 Task: Use the formula "INDEX" in spreadsheet "Project portfolio".
Action: Mouse moved to (692, 87)
Screenshot: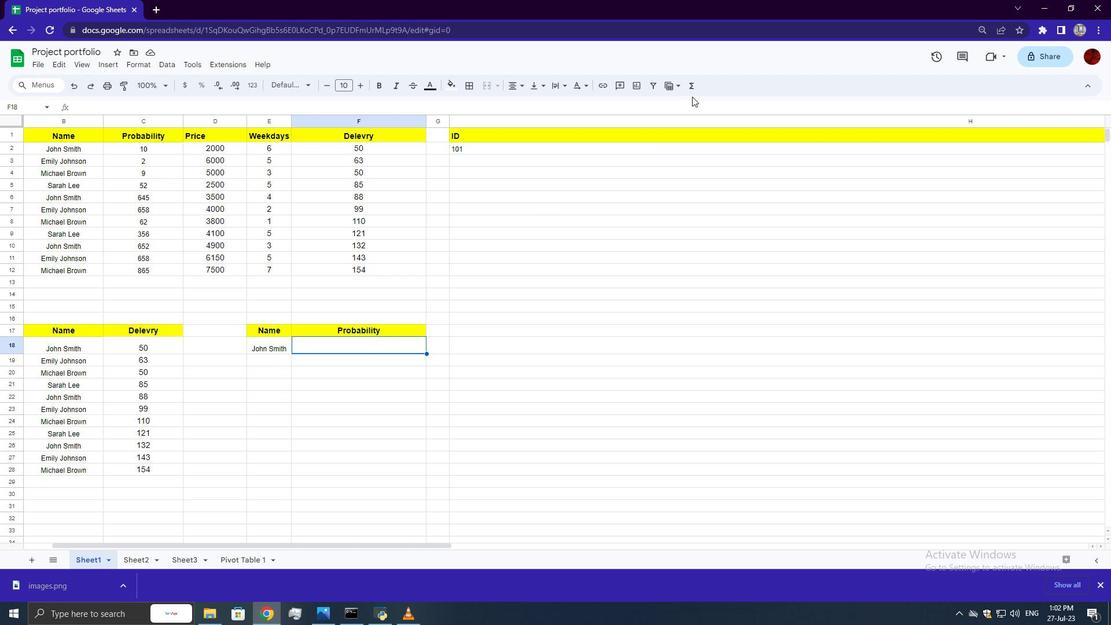 
Action: Mouse pressed left at (692, 87)
Screenshot: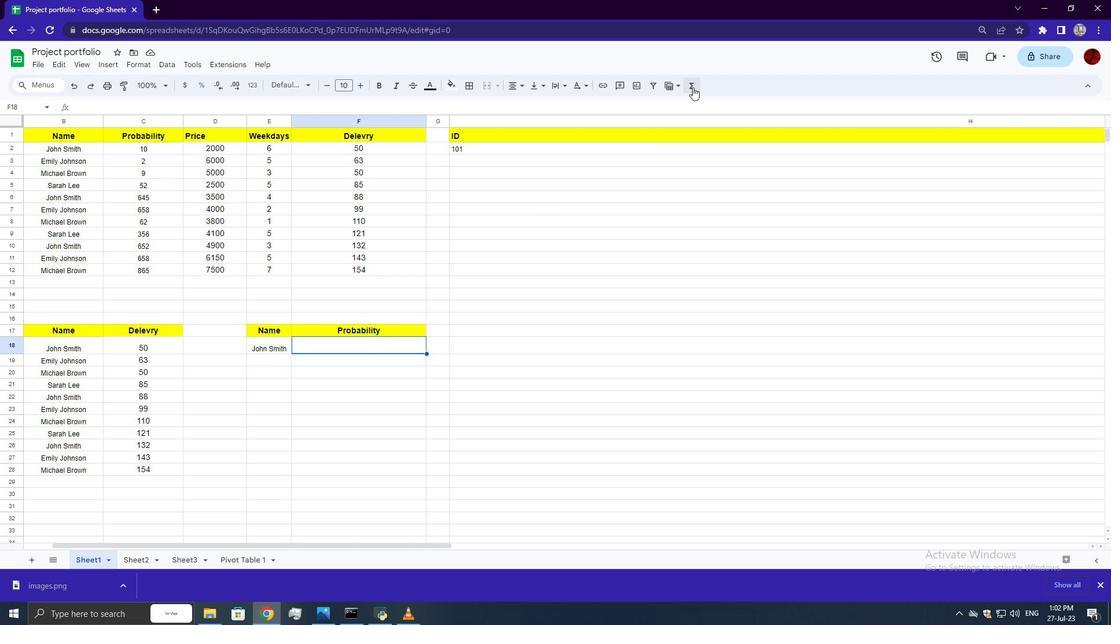 
Action: Mouse moved to (860, 206)
Screenshot: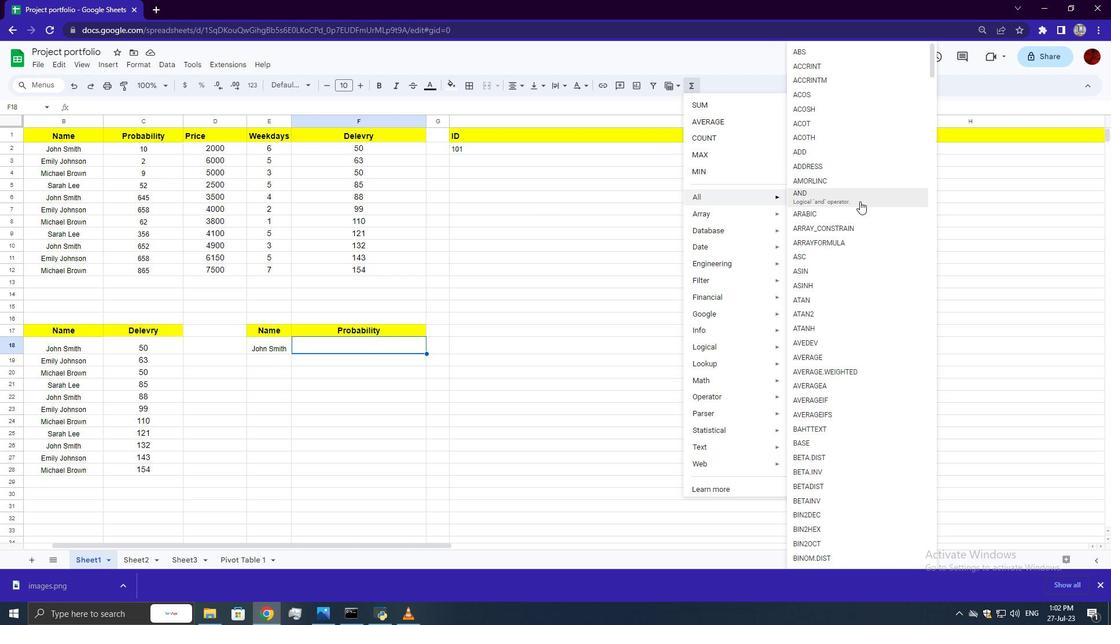 
Action: Mouse scrolled (860, 206) with delta (0, 0)
Screenshot: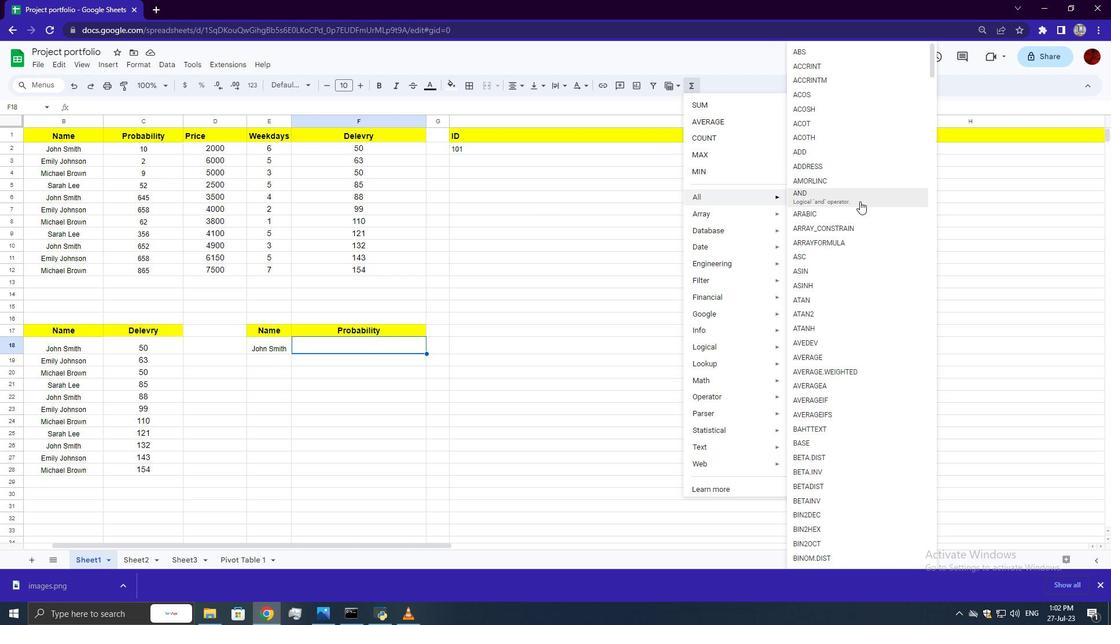 
Action: Mouse moved to (860, 208)
Screenshot: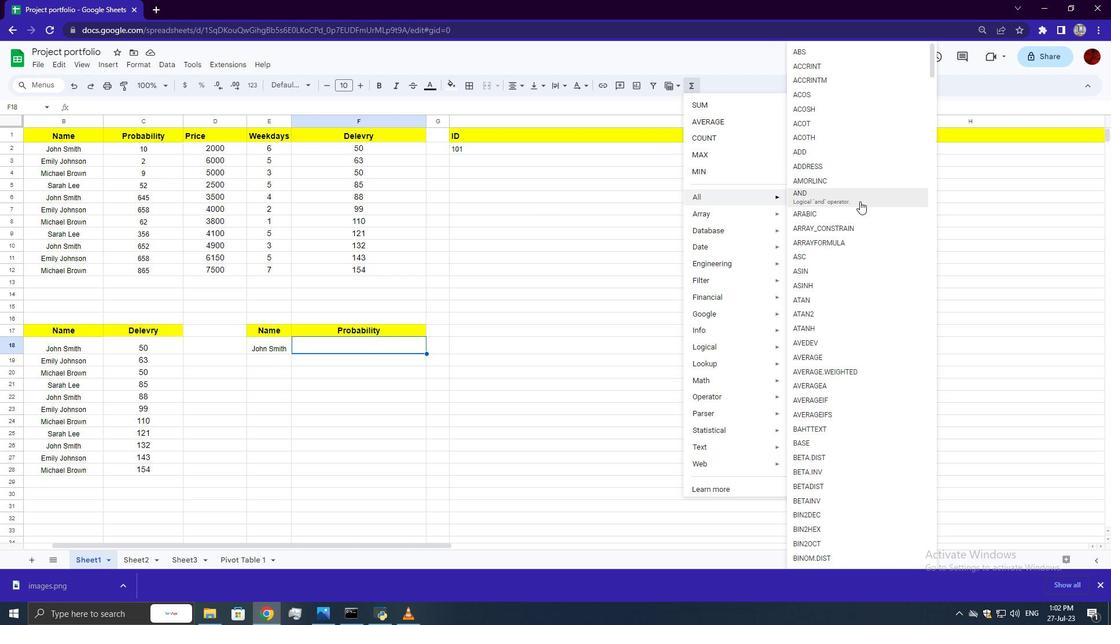 
Action: Mouse scrolled (860, 207) with delta (0, 0)
Screenshot: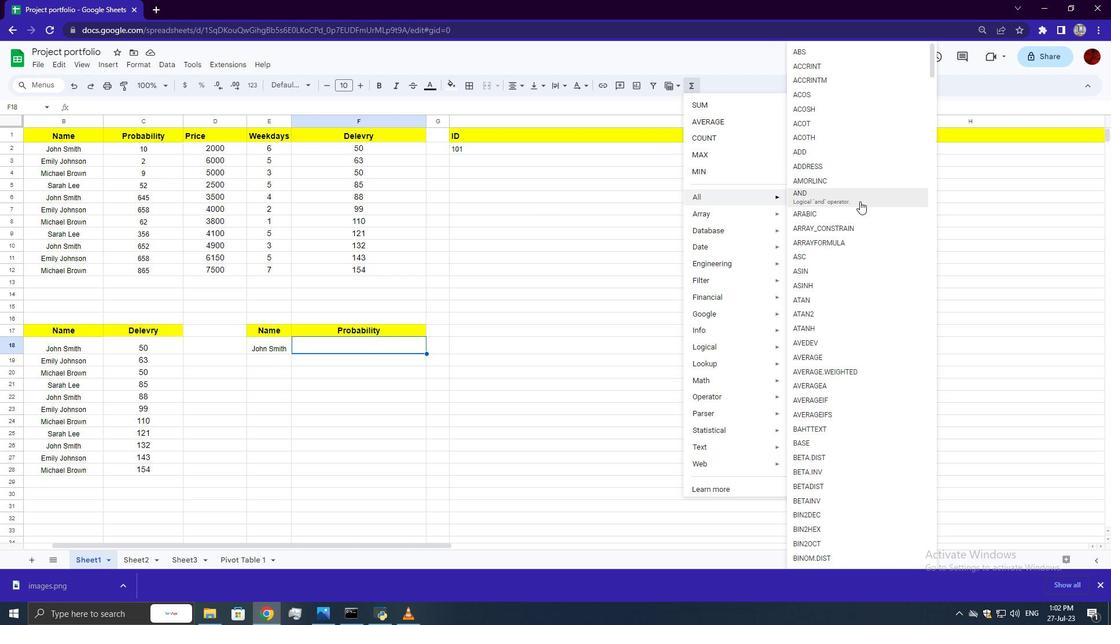 
Action: Mouse scrolled (860, 207) with delta (0, 0)
Screenshot: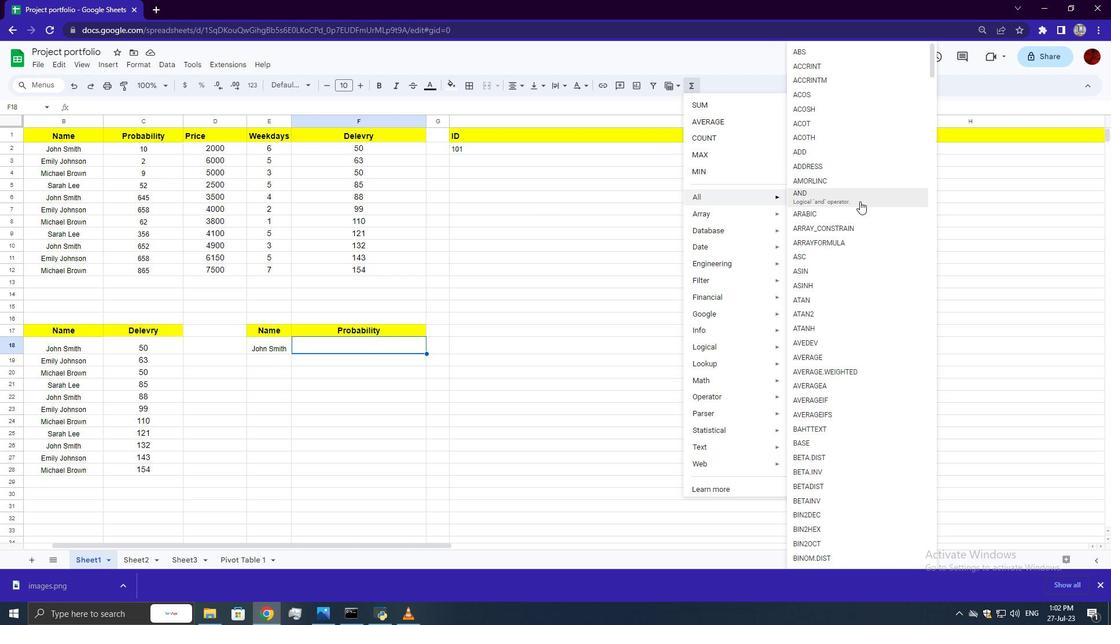 
Action: Mouse scrolled (860, 207) with delta (0, 0)
Screenshot: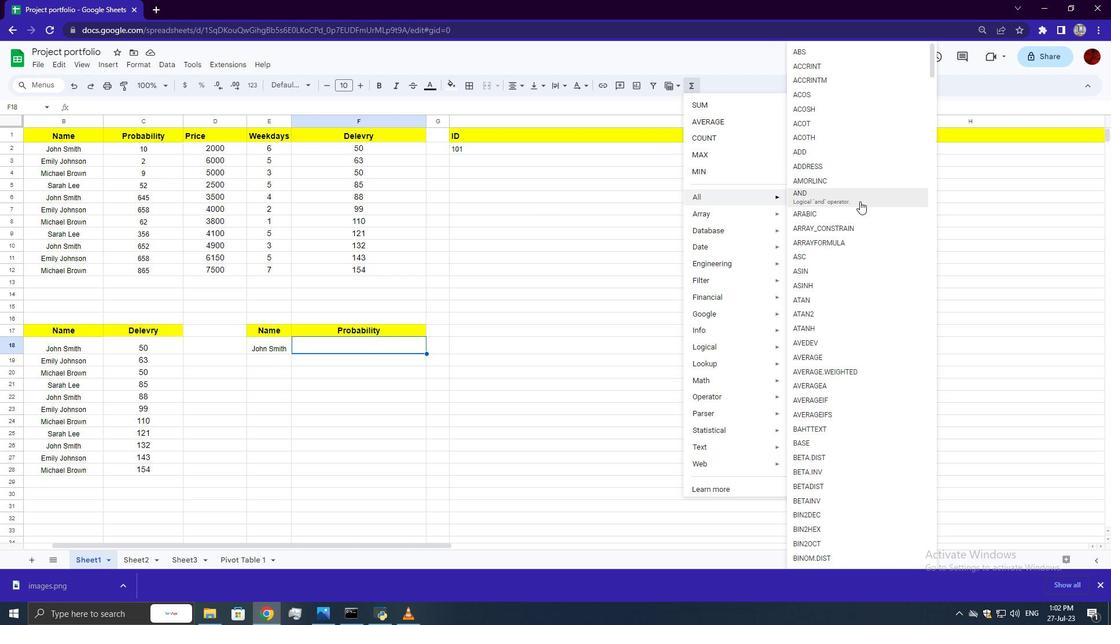 
Action: Mouse moved to (857, 208)
Screenshot: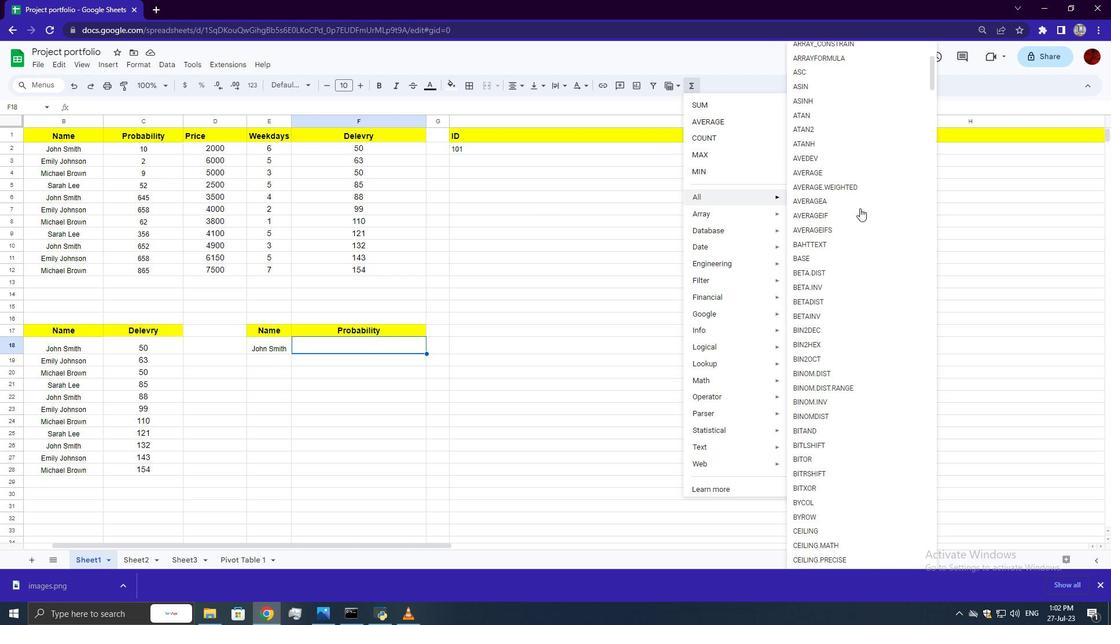 
Action: Mouse scrolled (857, 207) with delta (0, 0)
Screenshot: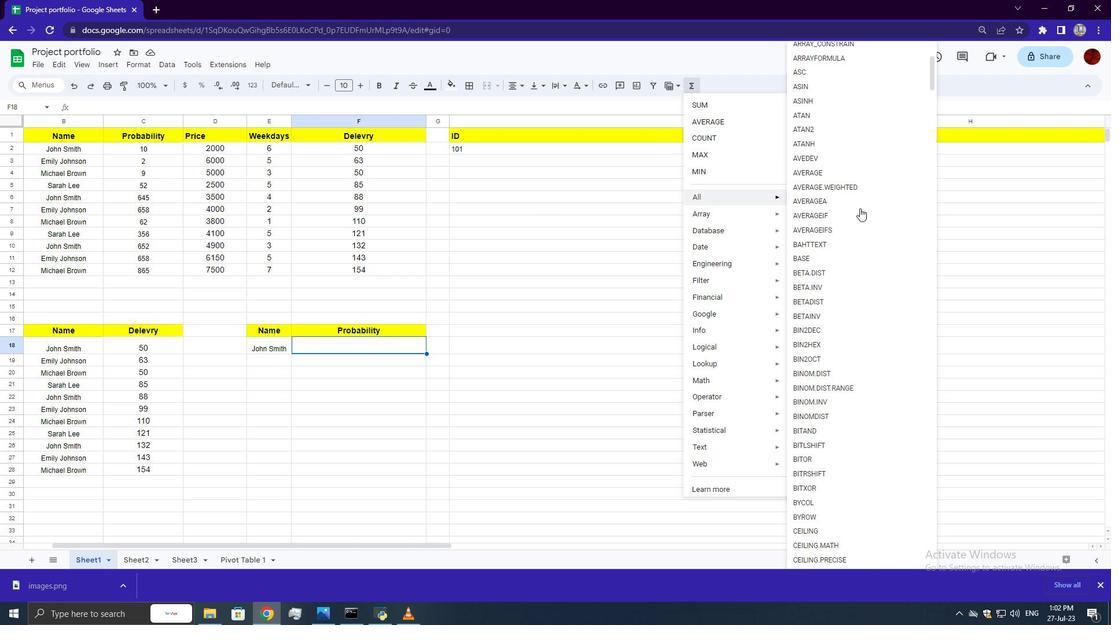 
Action: Mouse moved to (857, 208)
Screenshot: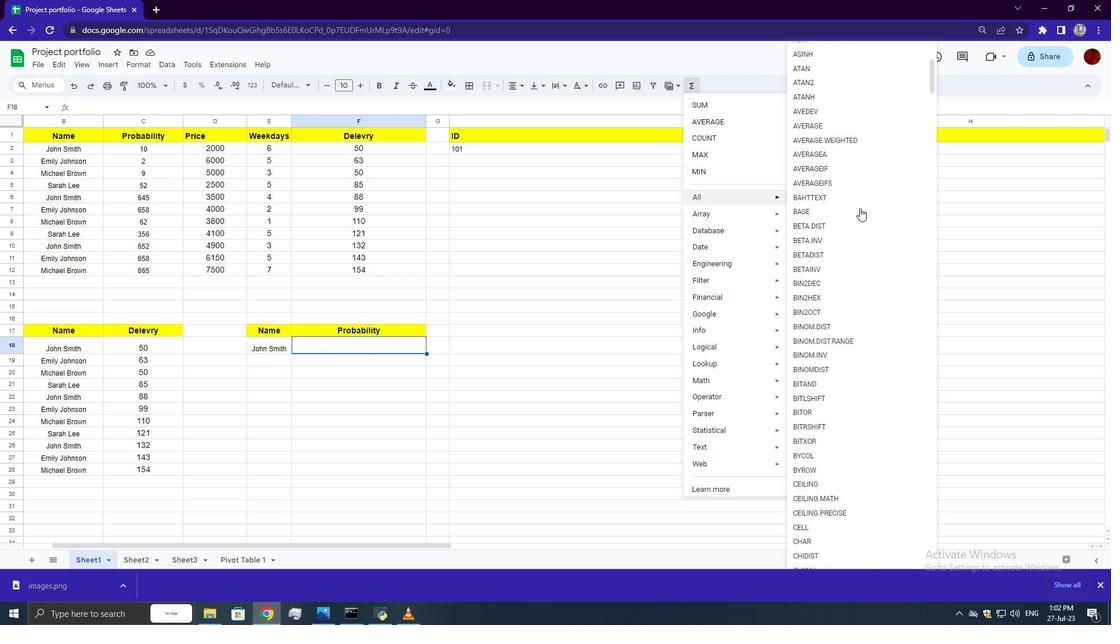 
Action: Mouse scrolled (857, 207) with delta (0, 0)
Screenshot: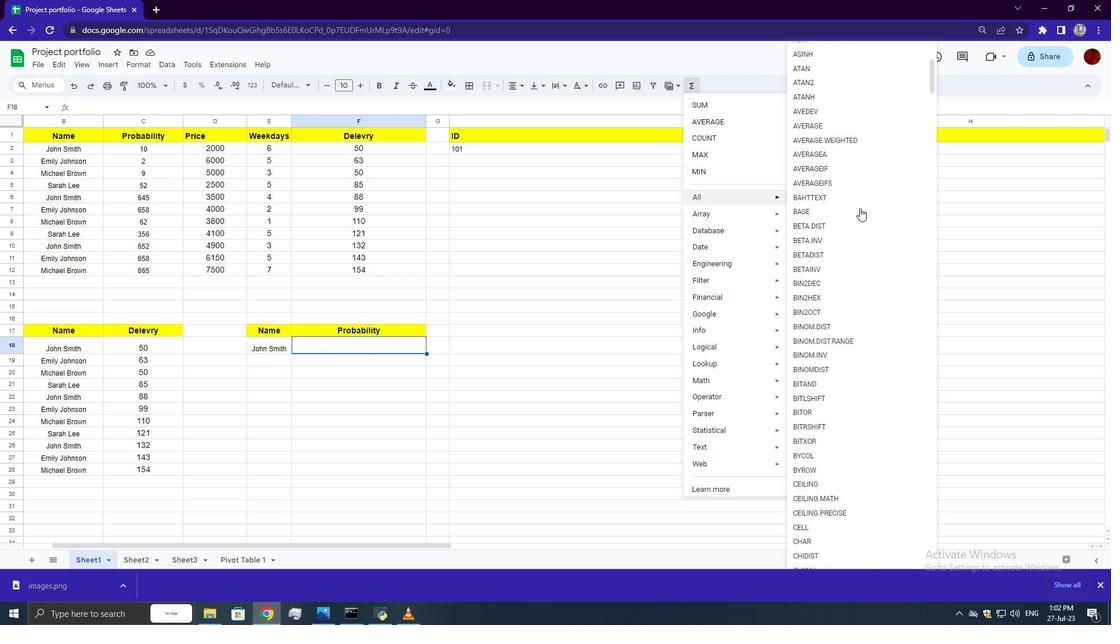 
Action: Mouse scrolled (857, 207) with delta (0, 0)
Screenshot: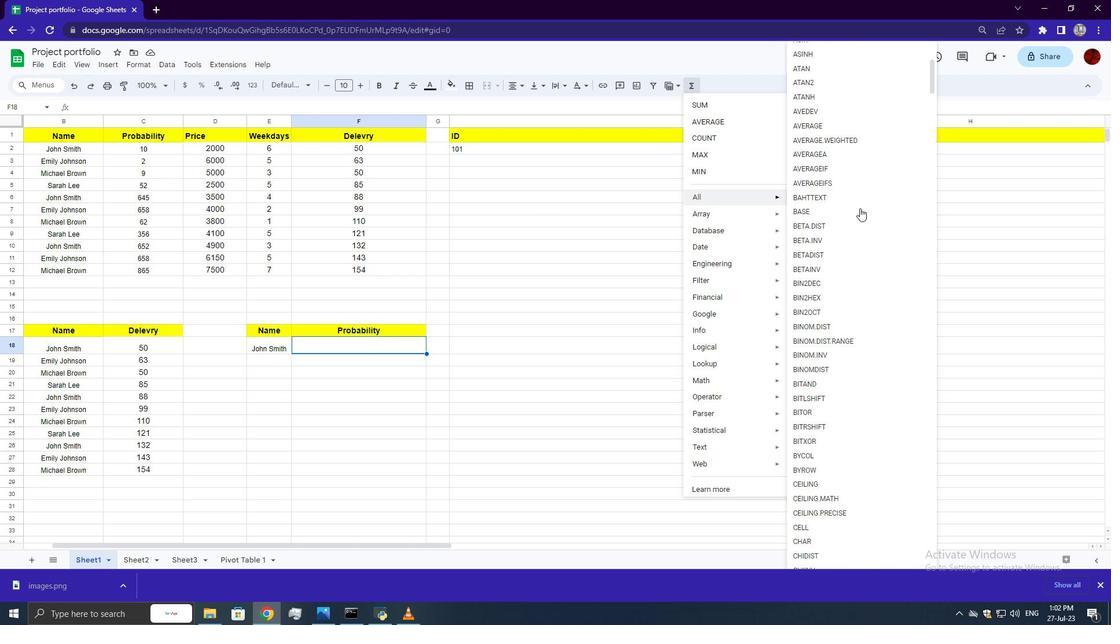 
Action: Mouse scrolled (857, 207) with delta (0, 0)
Screenshot: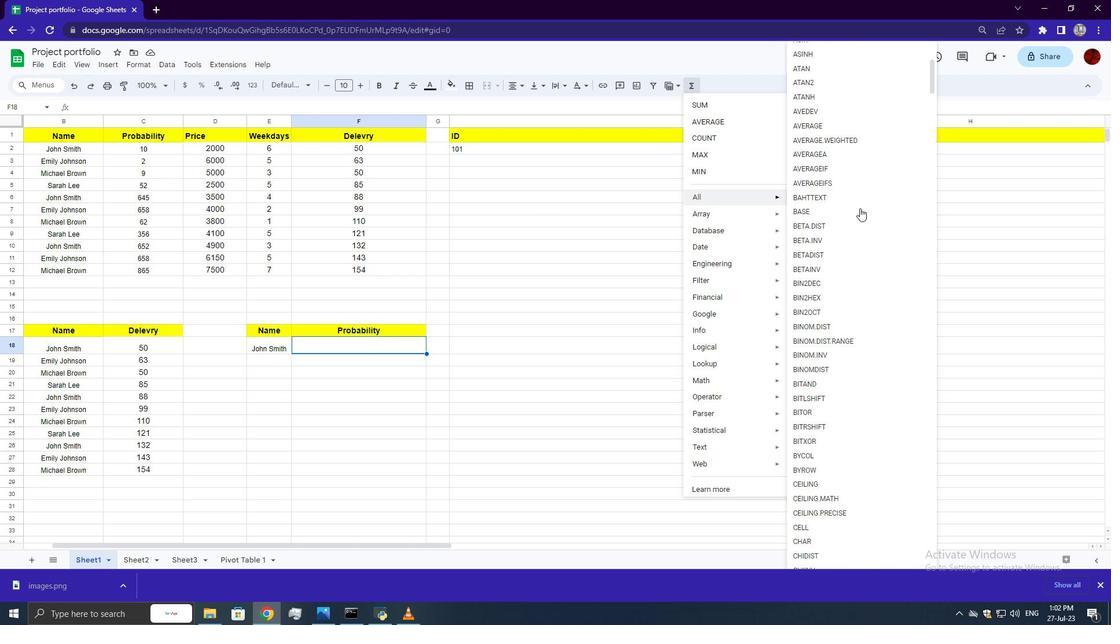 
Action: Mouse scrolled (857, 207) with delta (0, 0)
Screenshot: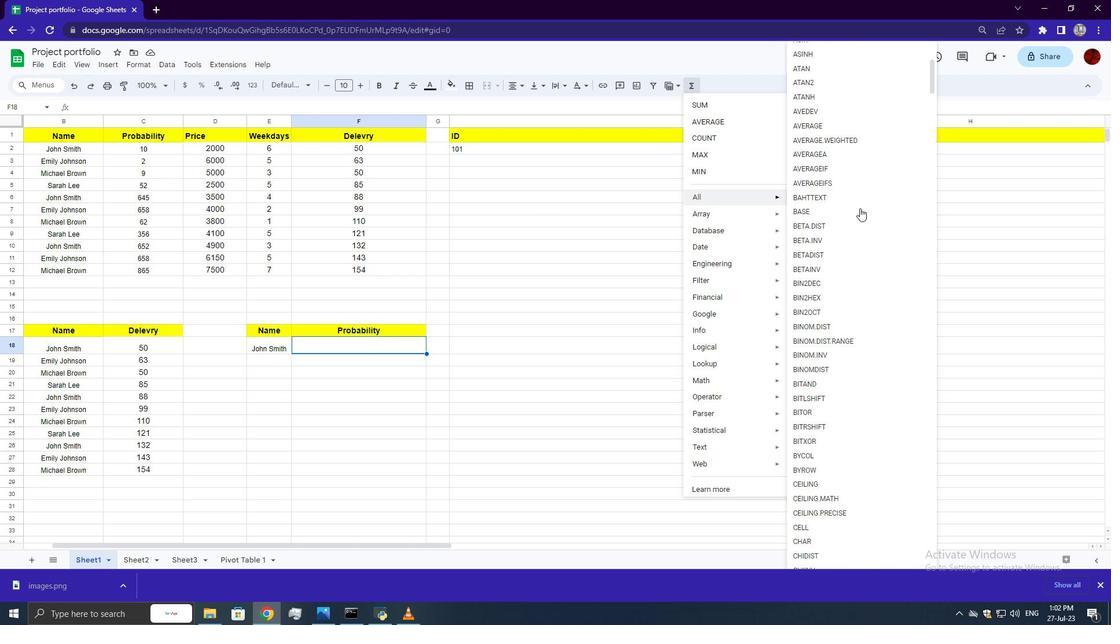 
Action: Mouse moved to (857, 208)
Screenshot: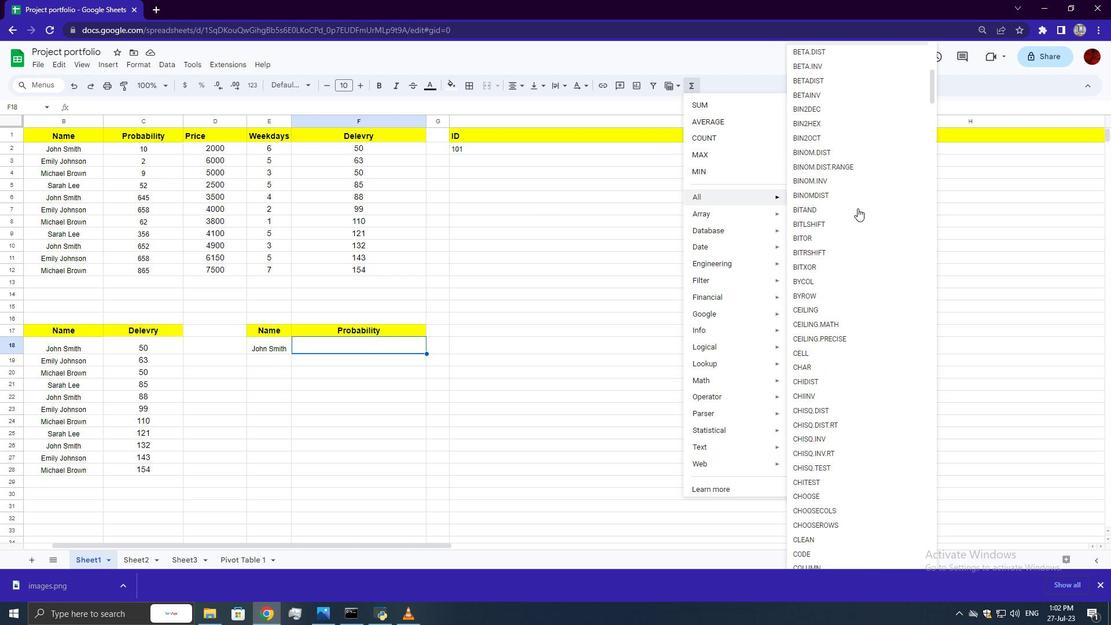 
Action: Mouse scrolled (857, 207) with delta (0, 0)
Screenshot: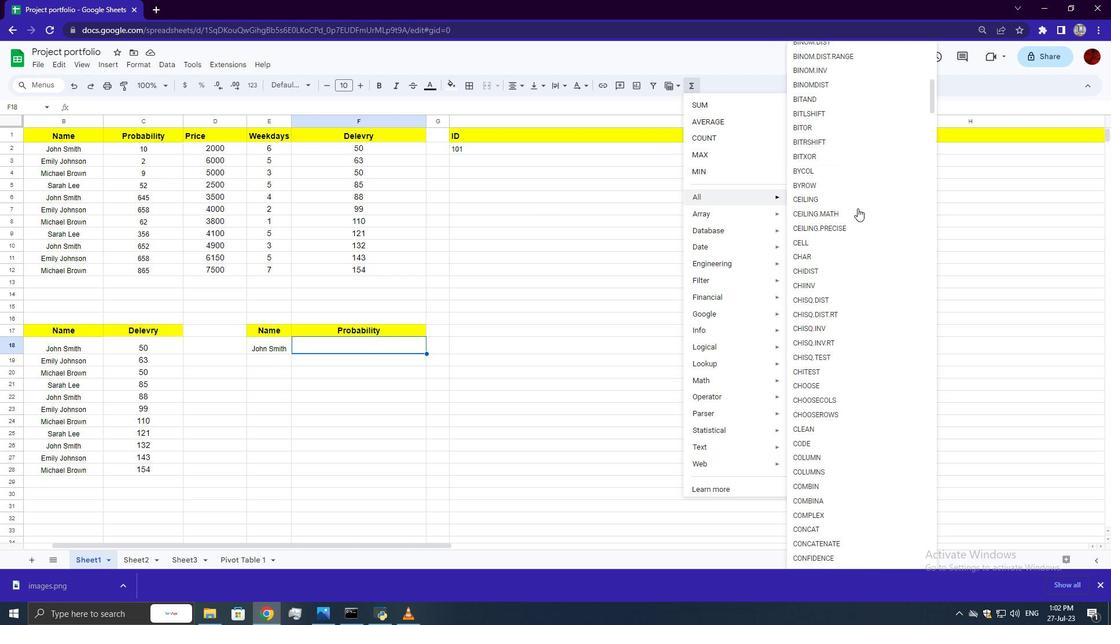 
Action: Mouse scrolled (857, 207) with delta (0, 0)
Screenshot: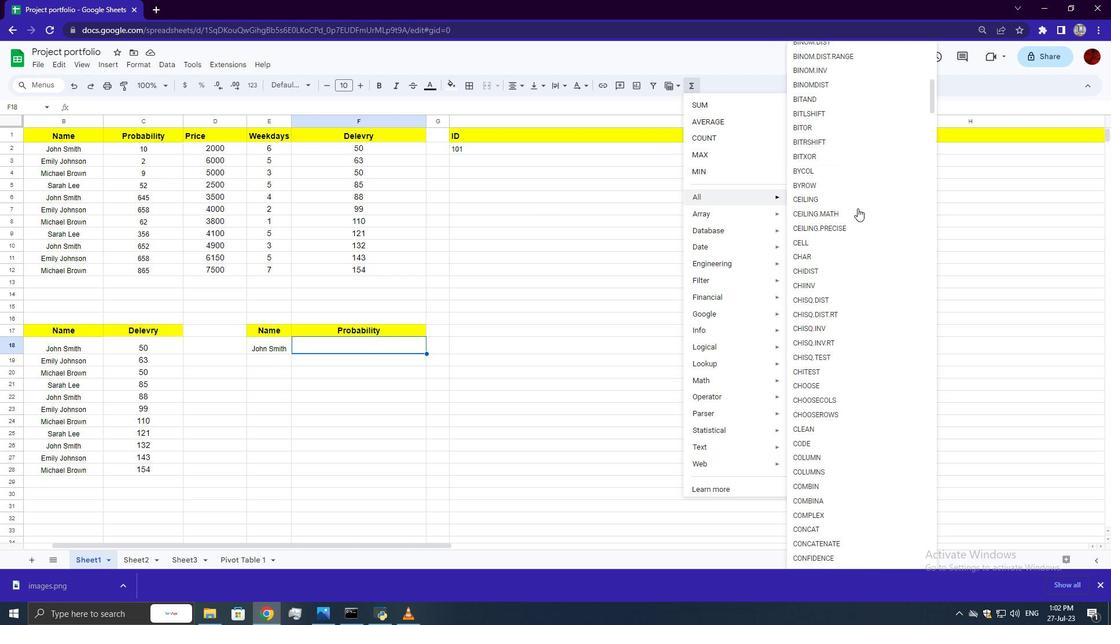 
Action: Mouse scrolled (857, 207) with delta (0, 0)
Screenshot: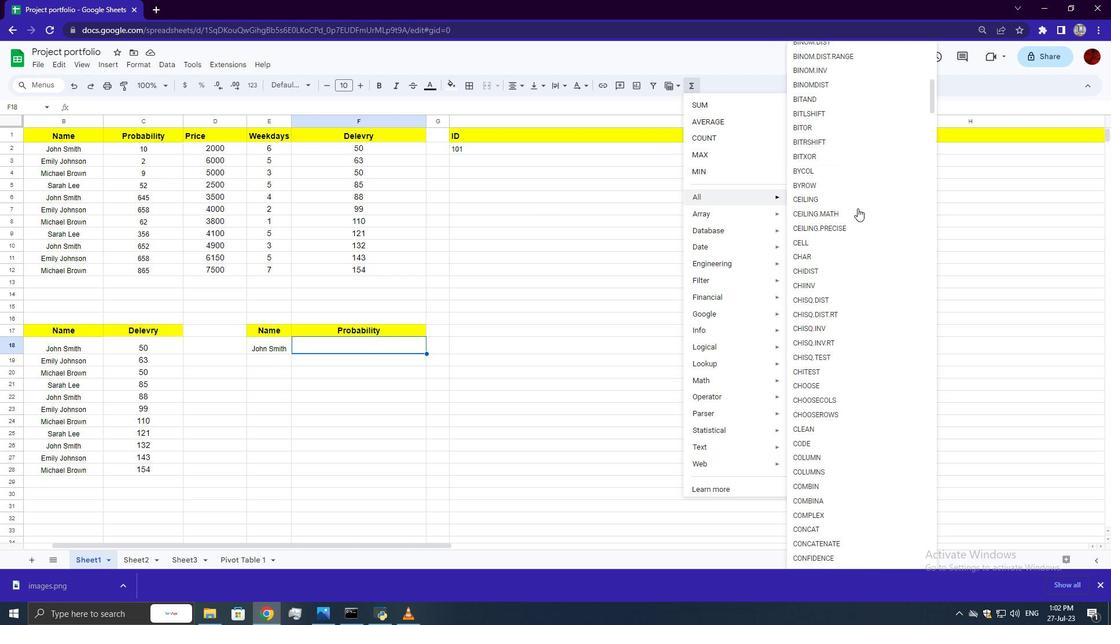 
Action: Mouse scrolled (857, 207) with delta (0, 0)
Screenshot: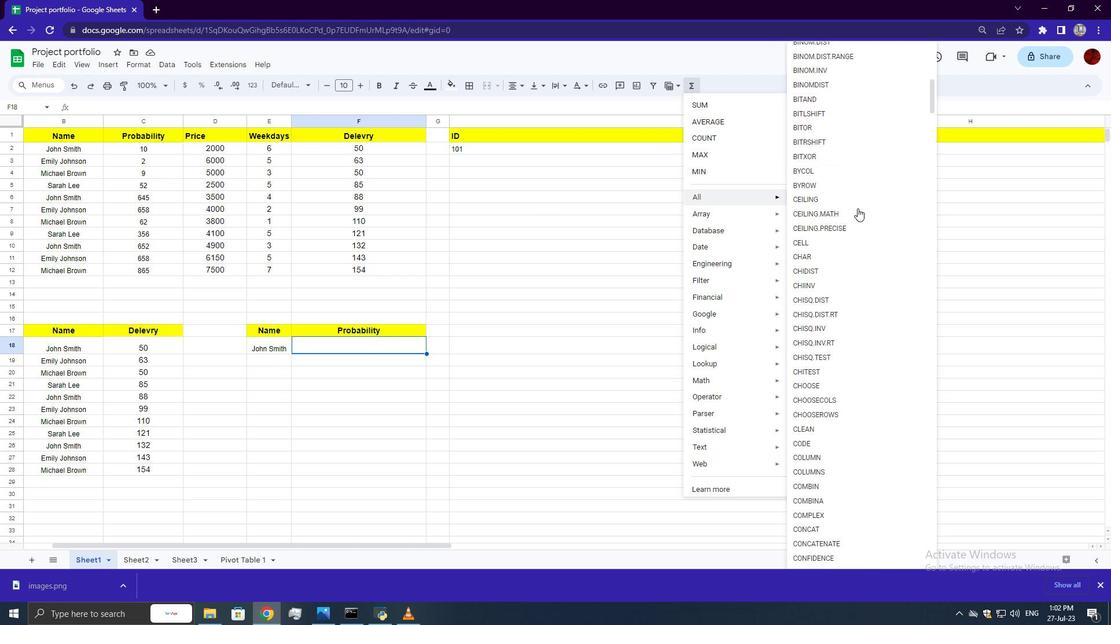 
Action: Mouse scrolled (857, 207) with delta (0, 0)
Screenshot: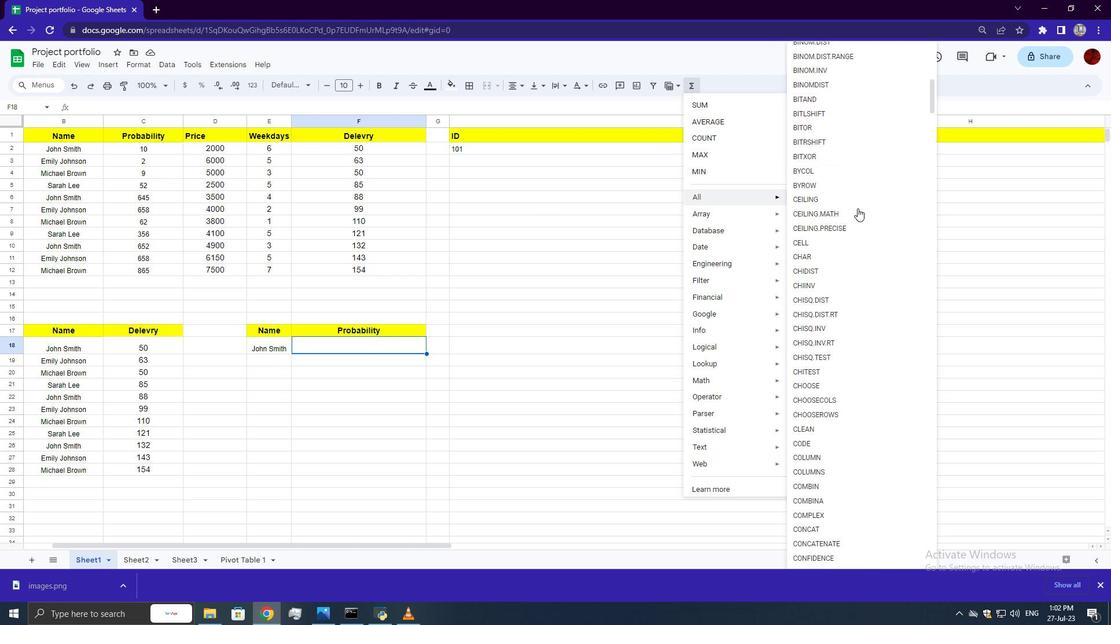
Action: Mouse scrolled (857, 207) with delta (0, 0)
Screenshot: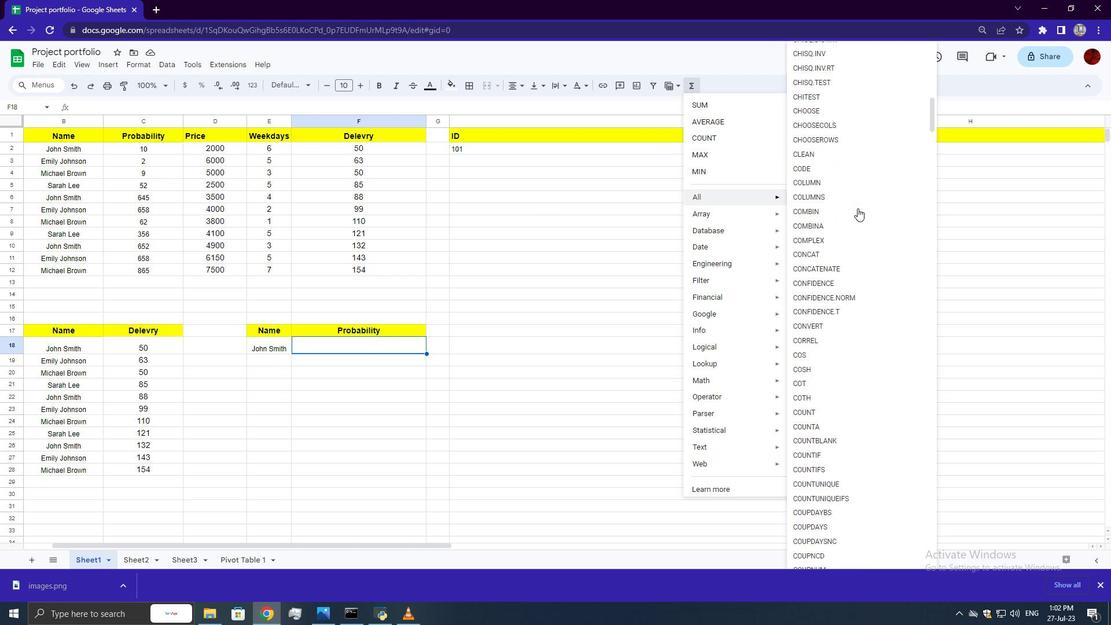 
Action: Mouse scrolled (857, 207) with delta (0, 0)
Screenshot: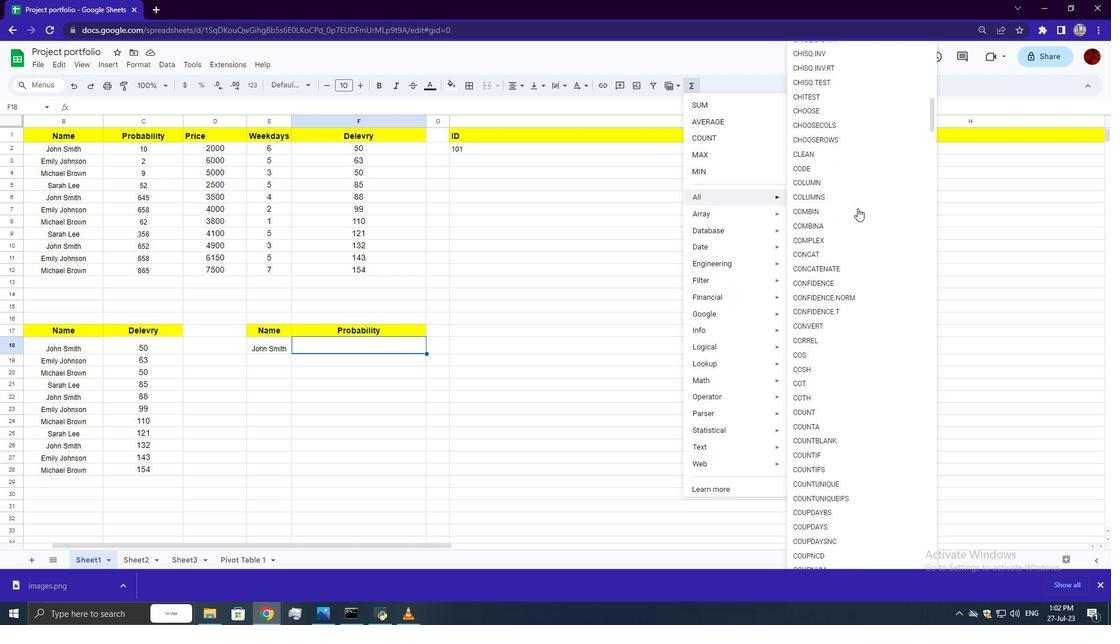 
Action: Mouse scrolled (857, 207) with delta (0, 0)
Screenshot: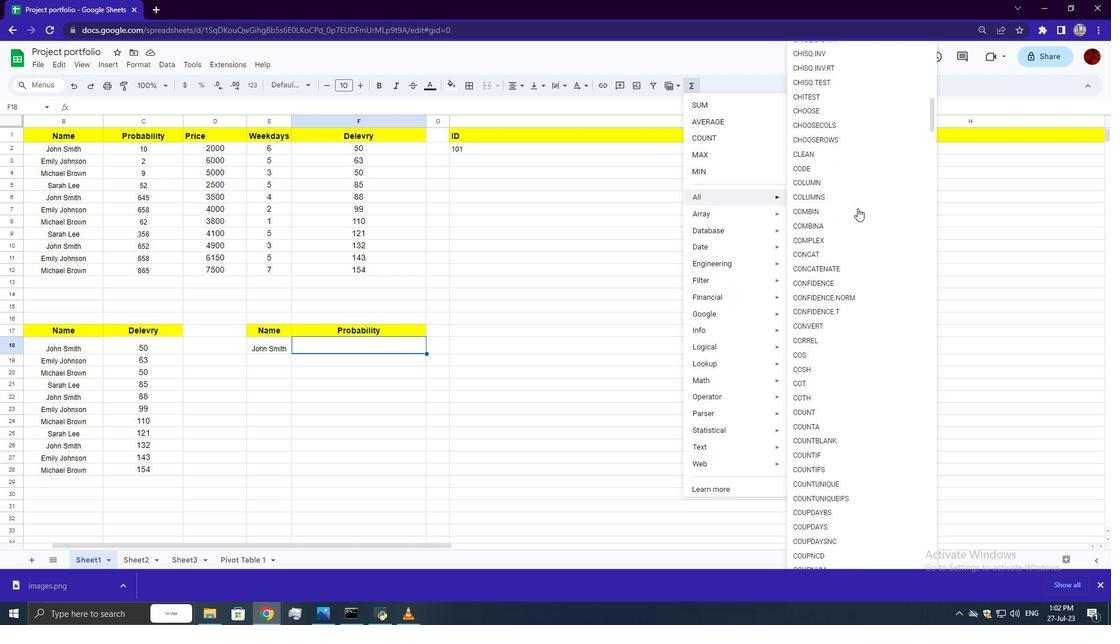 
Action: Mouse scrolled (857, 207) with delta (0, 0)
Screenshot: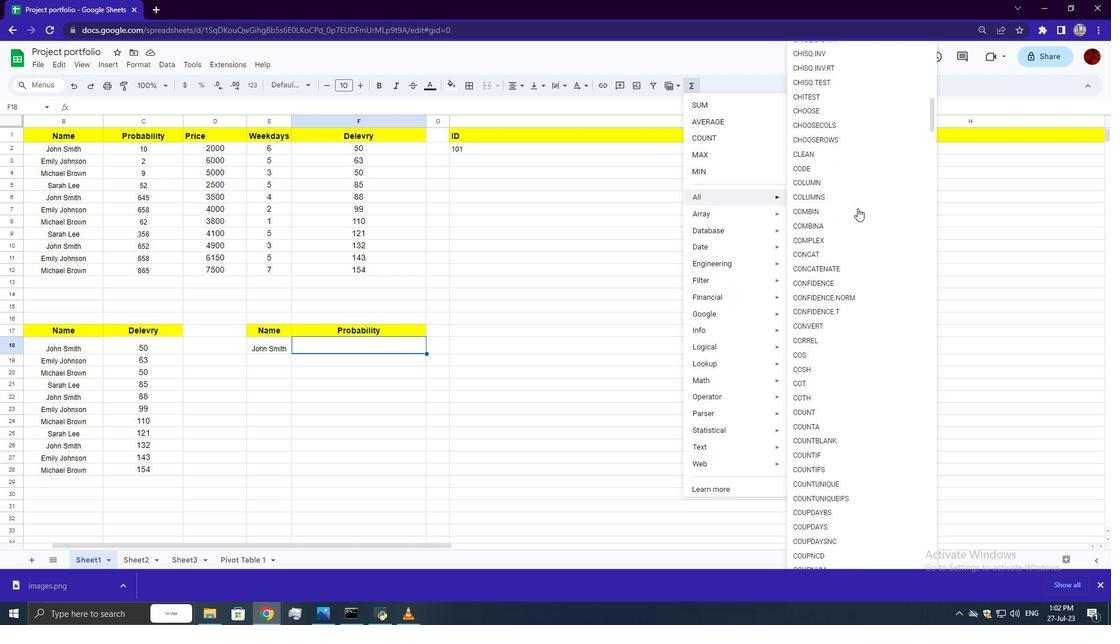 
Action: Mouse scrolled (857, 207) with delta (0, 0)
Screenshot: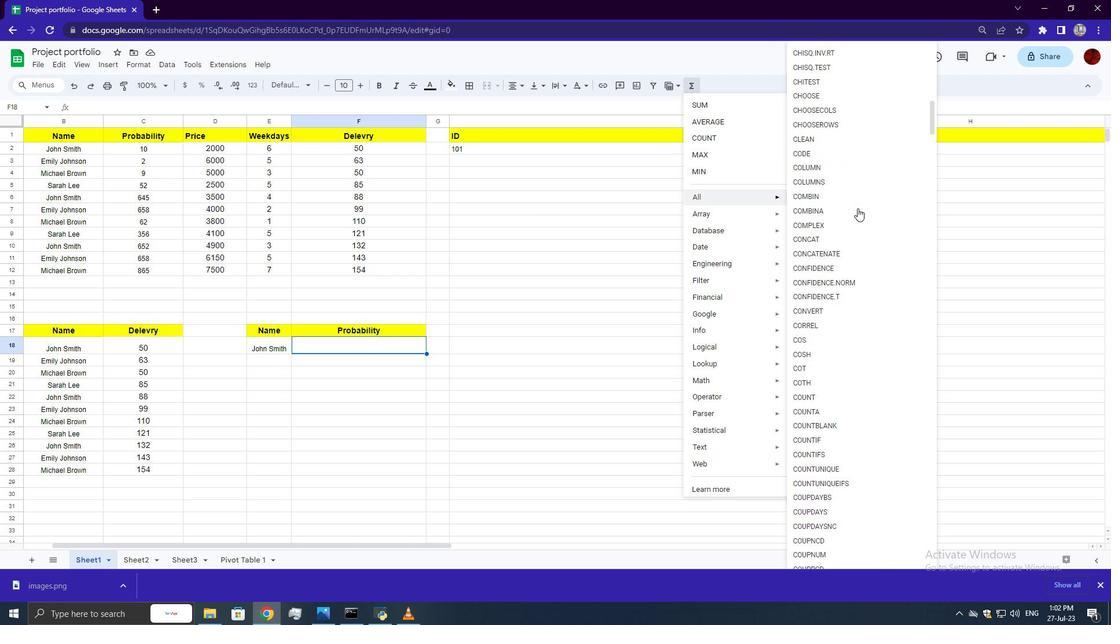 
Action: Mouse scrolled (857, 207) with delta (0, 0)
Screenshot: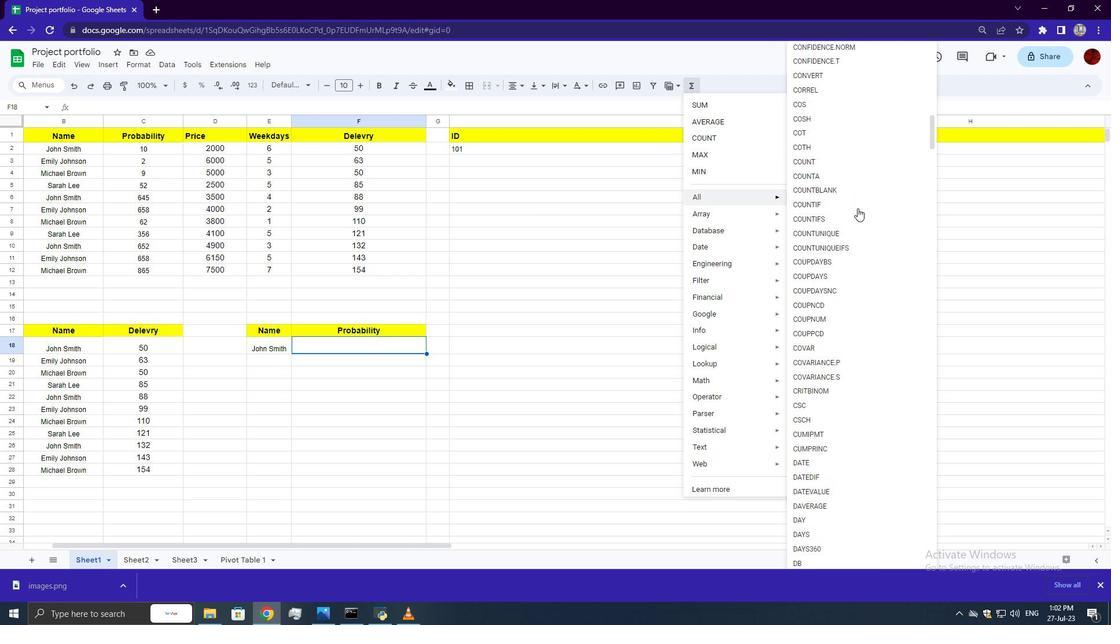 
Action: Mouse scrolled (857, 207) with delta (0, 0)
Screenshot: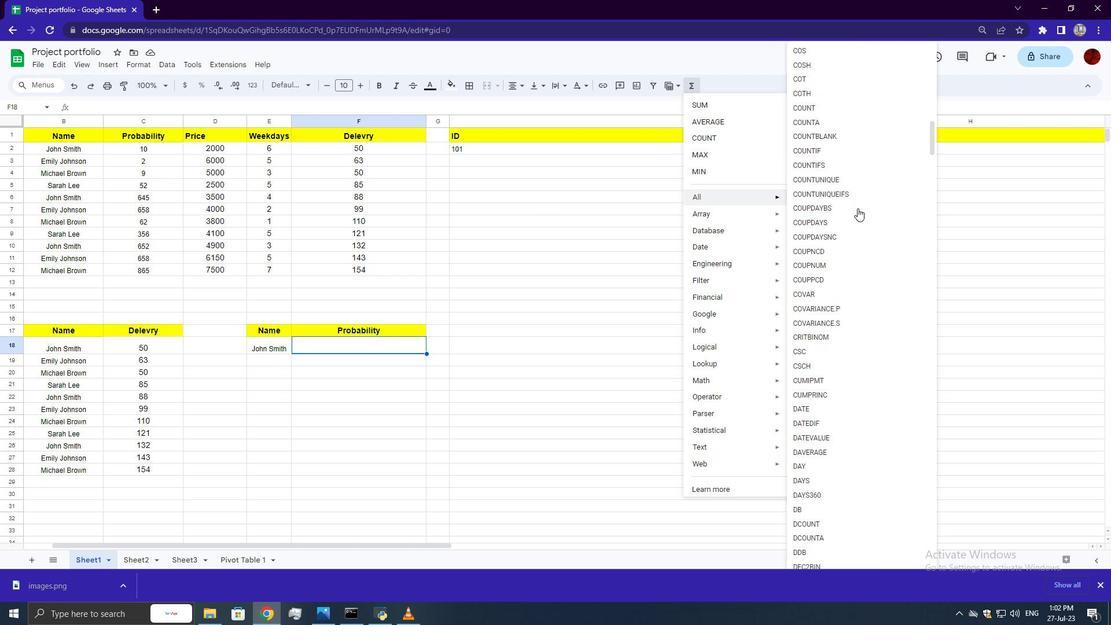 
Action: Mouse scrolled (857, 207) with delta (0, 0)
Screenshot: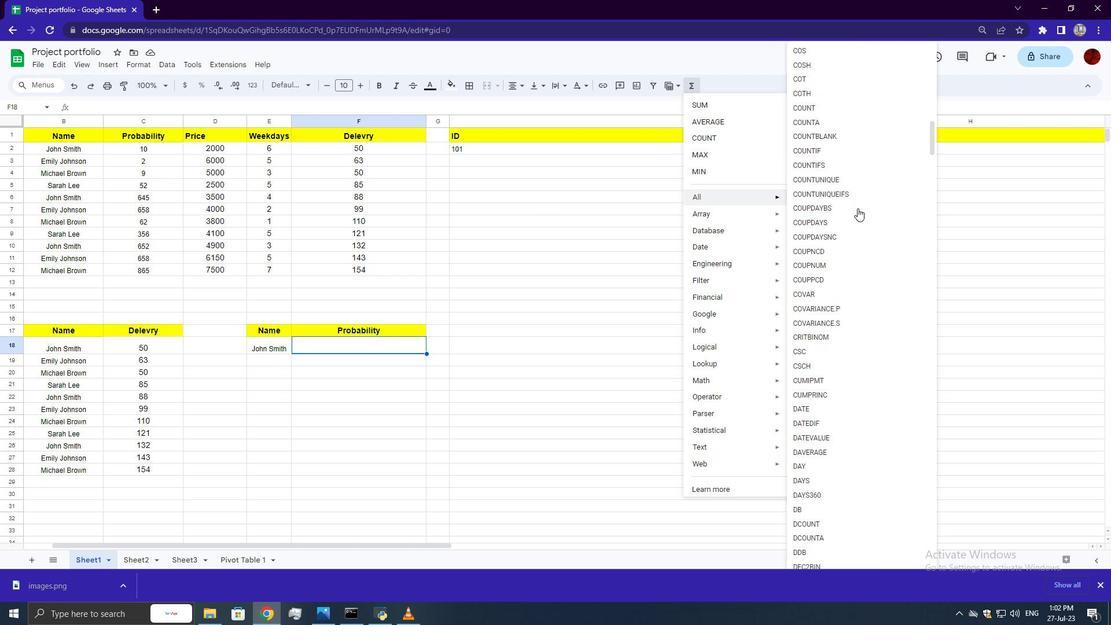 
Action: Mouse scrolled (857, 207) with delta (0, 0)
Screenshot: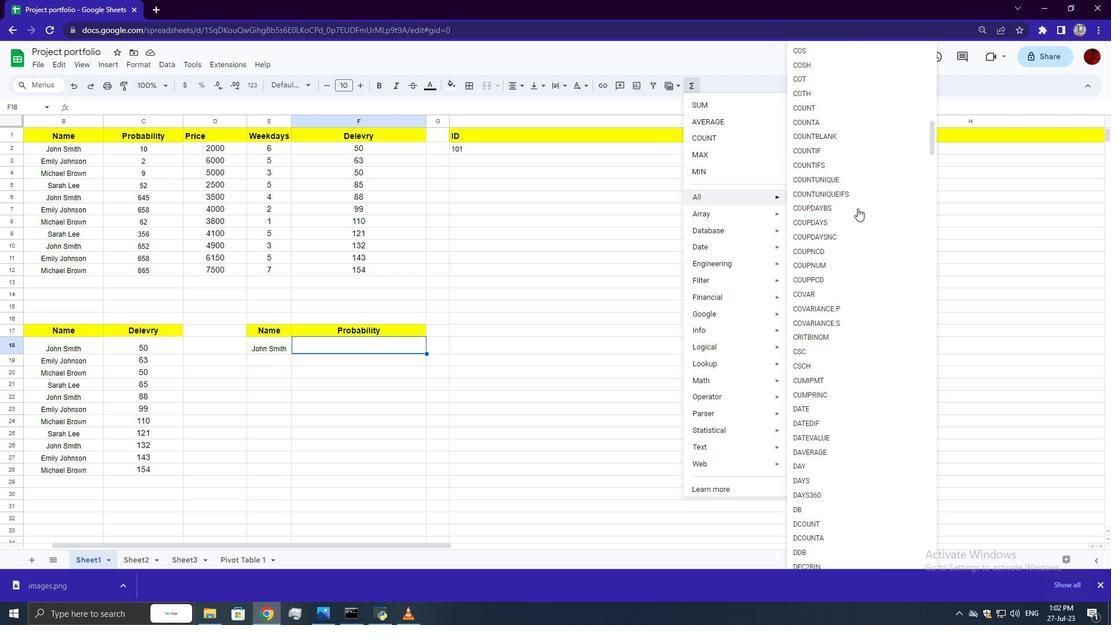 
Action: Mouse scrolled (857, 207) with delta (0, 0)
Screenshot: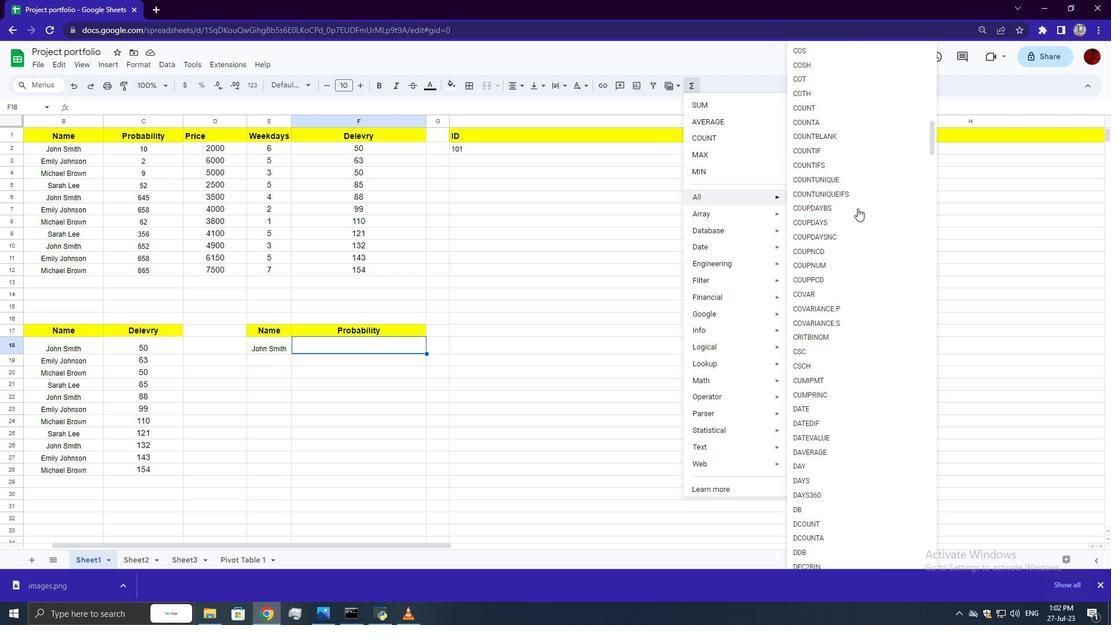 
Action: Mouse scrolled (857, 207) with delta (0, 0)
Screenshot: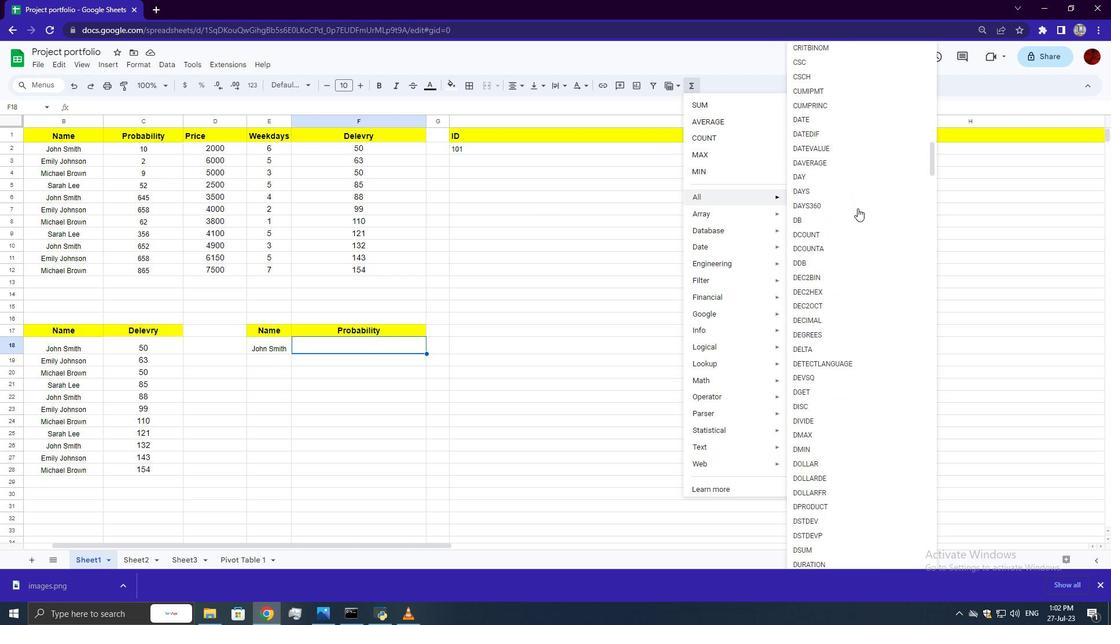 
Action: Mouse scrolled (857, 207) with delta (0, 0)
Screenshot: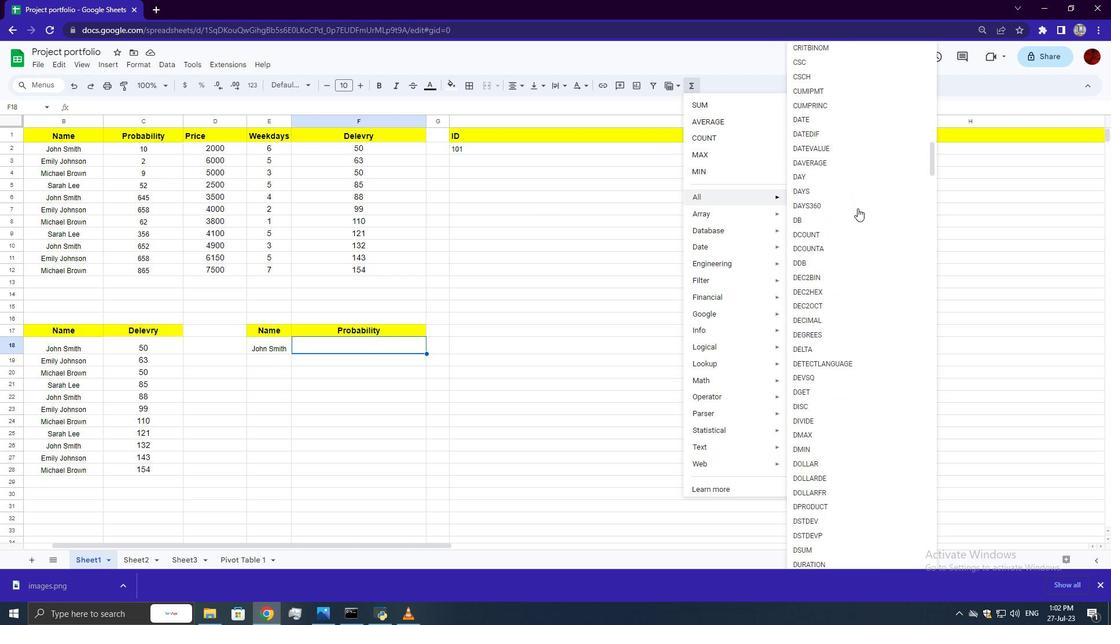 
Action: Mouse scrolled (857, 207) with delta (0, 0)
Screenshot: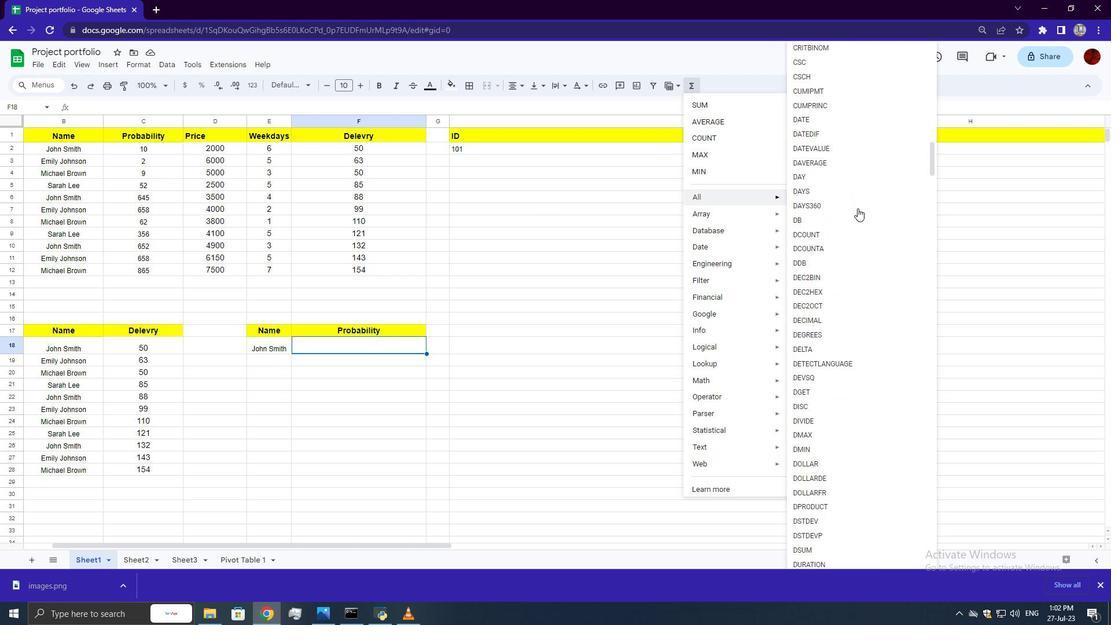 
Action: Mouse scrolled (857, 207) with delta (0, 0)
Screenshot: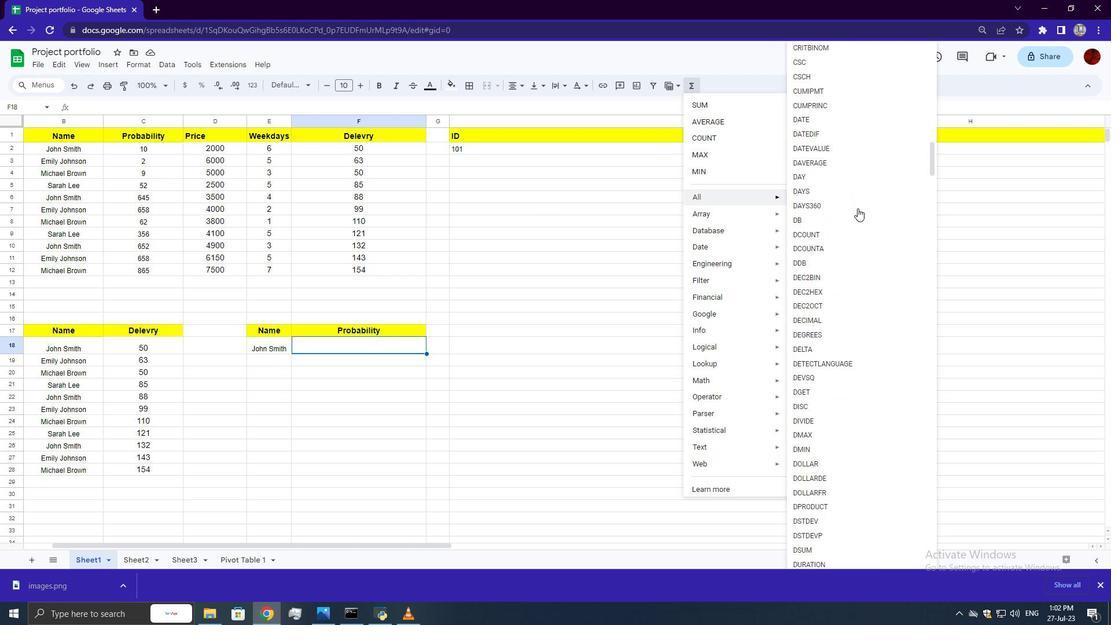 
Action: Mouse scrolled (857, 207) with delta (0, 0)
Screenshot: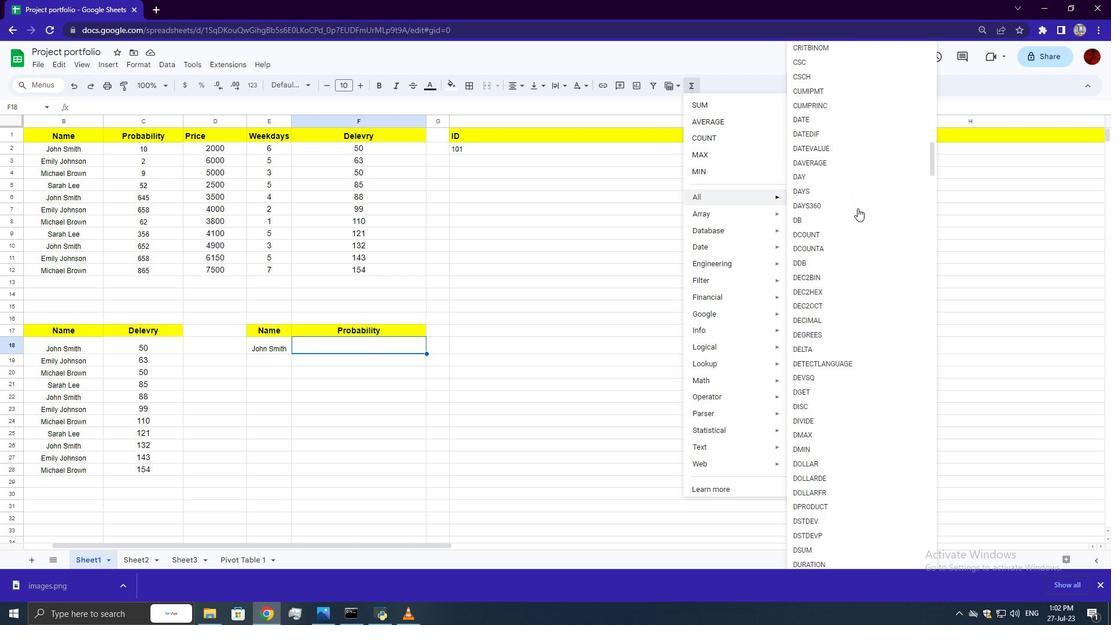 
Action: Mouse scrolled (857, 207) with delta (0, 0)
Screenshot: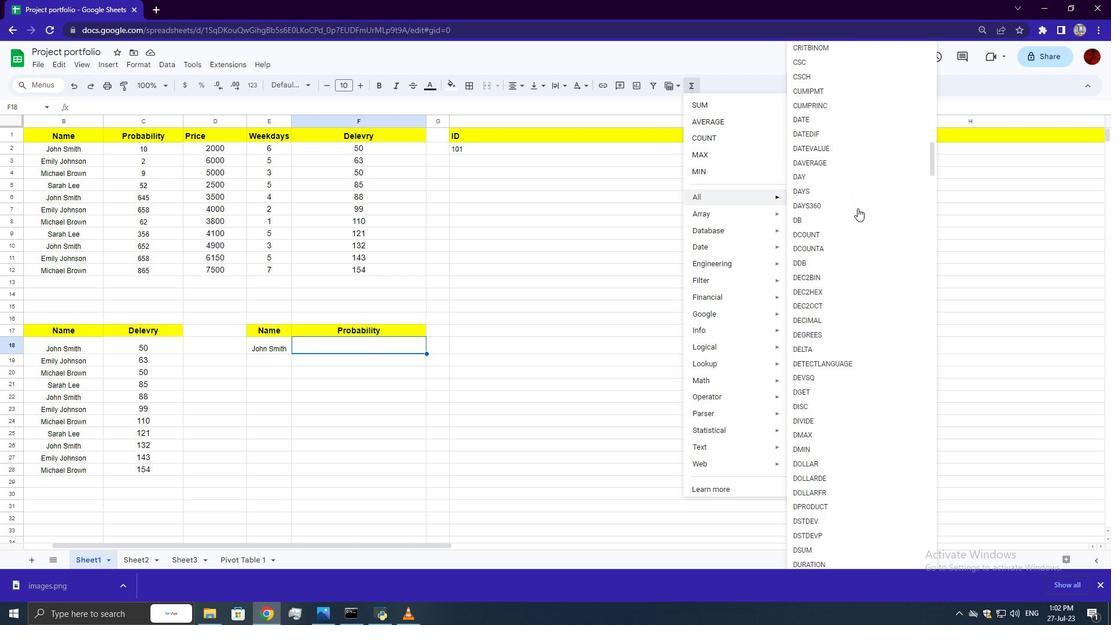 
Action: Mouse scrolled (857, 207) with delta (0, 0)
Screenshot: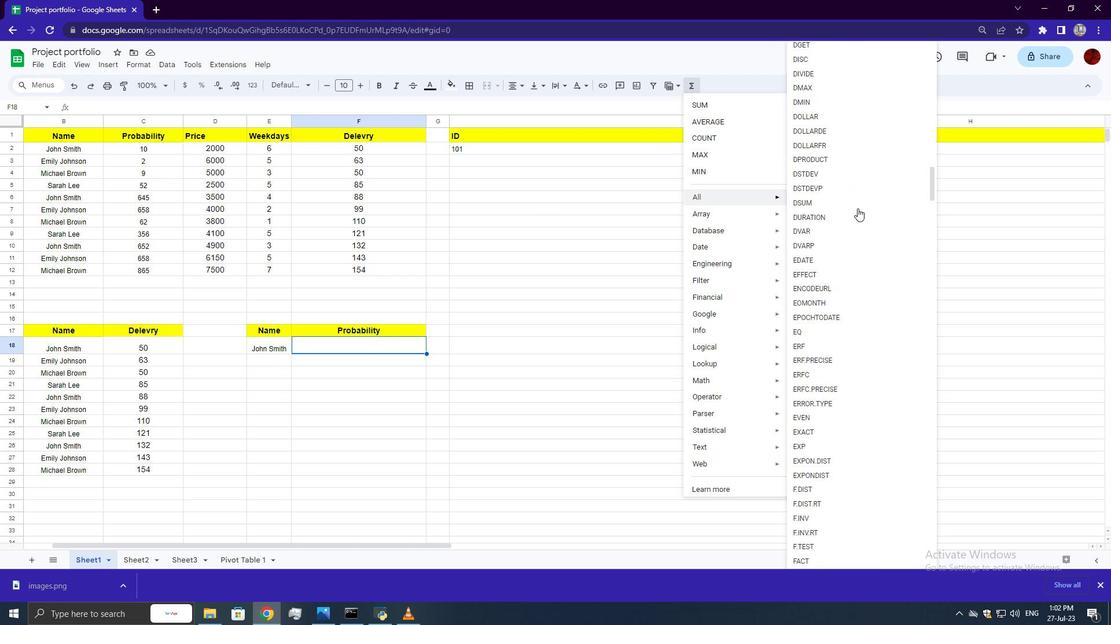 
Action: Mouse scrolled (857, 207) with delta (0, 0)
Screenshot: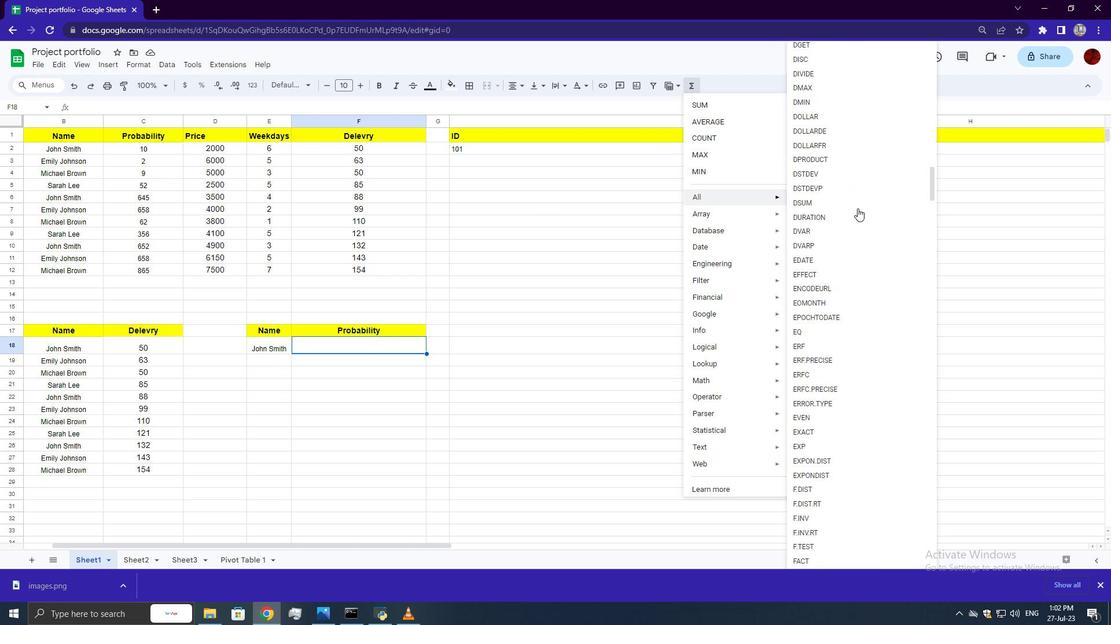 
Action: Mouse scrolled (857, 207) with delta (0, 0)
Screenshot: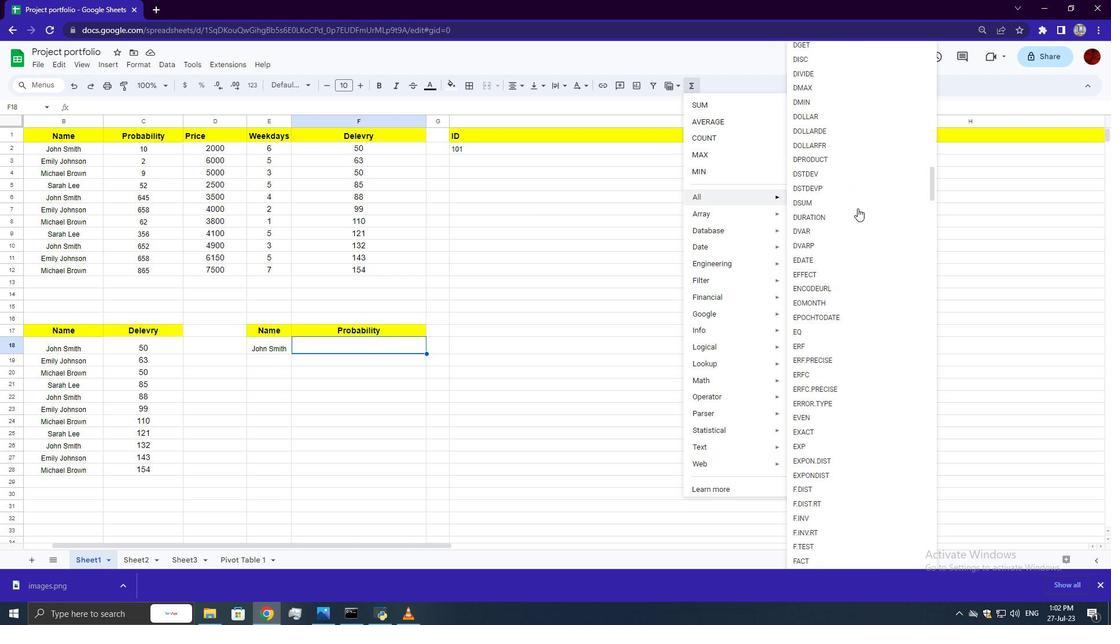 
Action: Mouse scrolled (857, 207) with delta (0, 0)
Screenshot: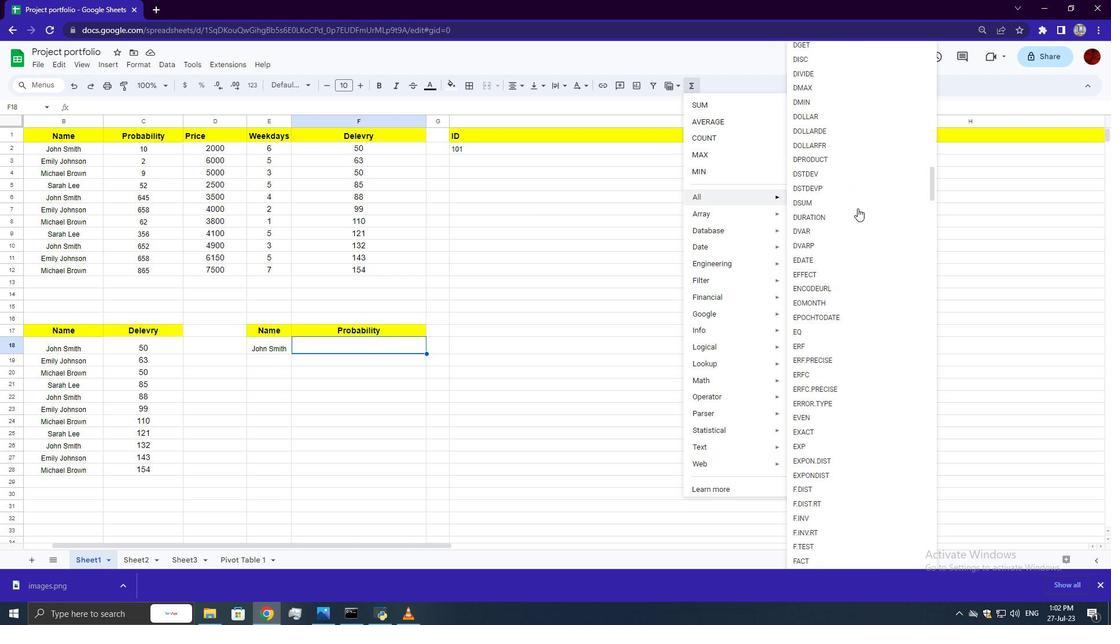 
Action: Mouse scrolled (857, 207) with delta (0, 0)
Screenshot: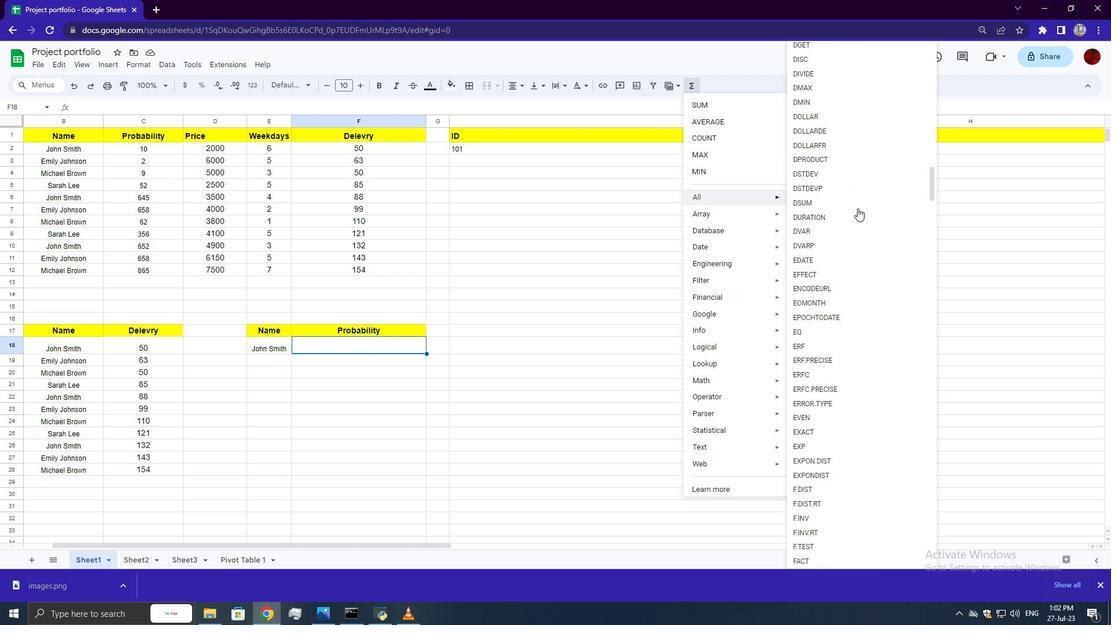 
Action: Mouse scrolled (857, 207) with delta (0, 0)
Screenshot: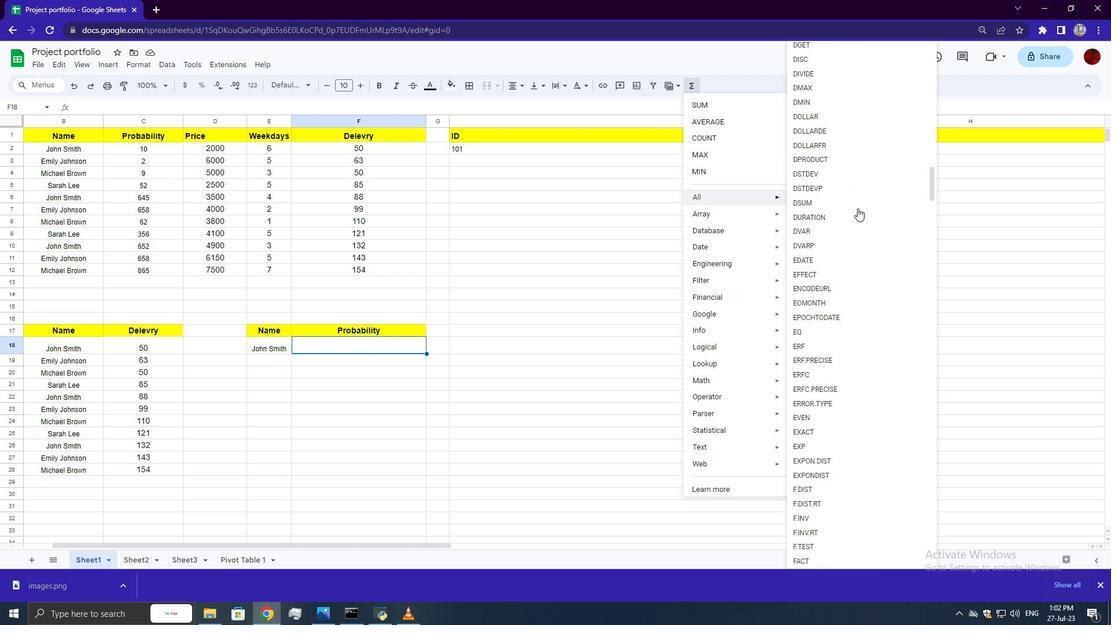 
Action: Mouse scrolled (857, 207) with delta (0, 0)
Screenshot: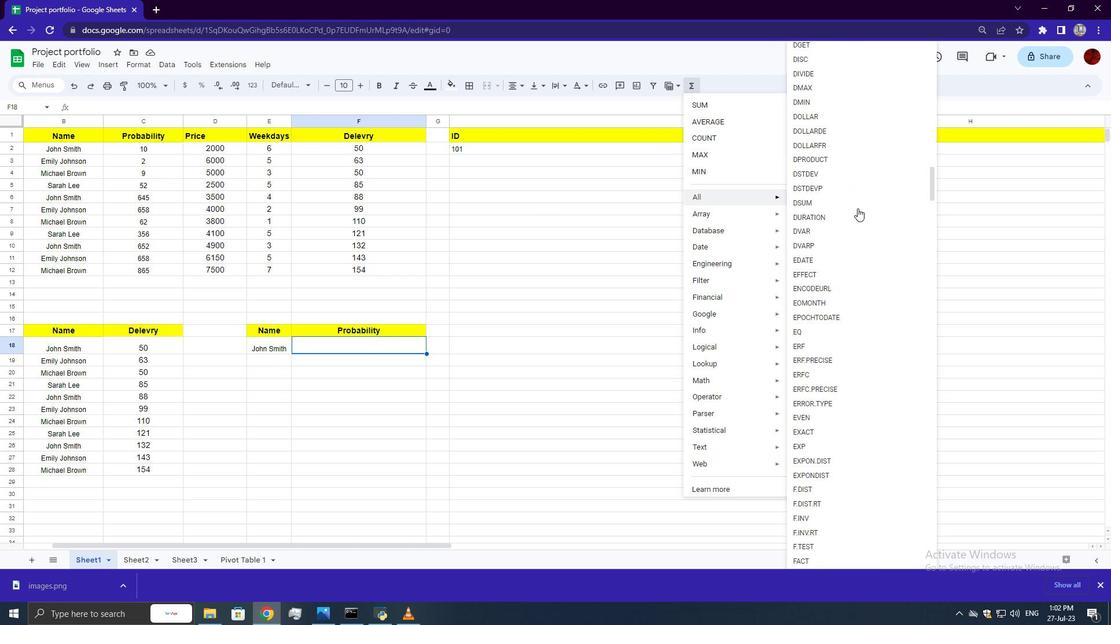 
Action: Mouse scrolled (857, 207) with delta (0, 0)
Screenshot: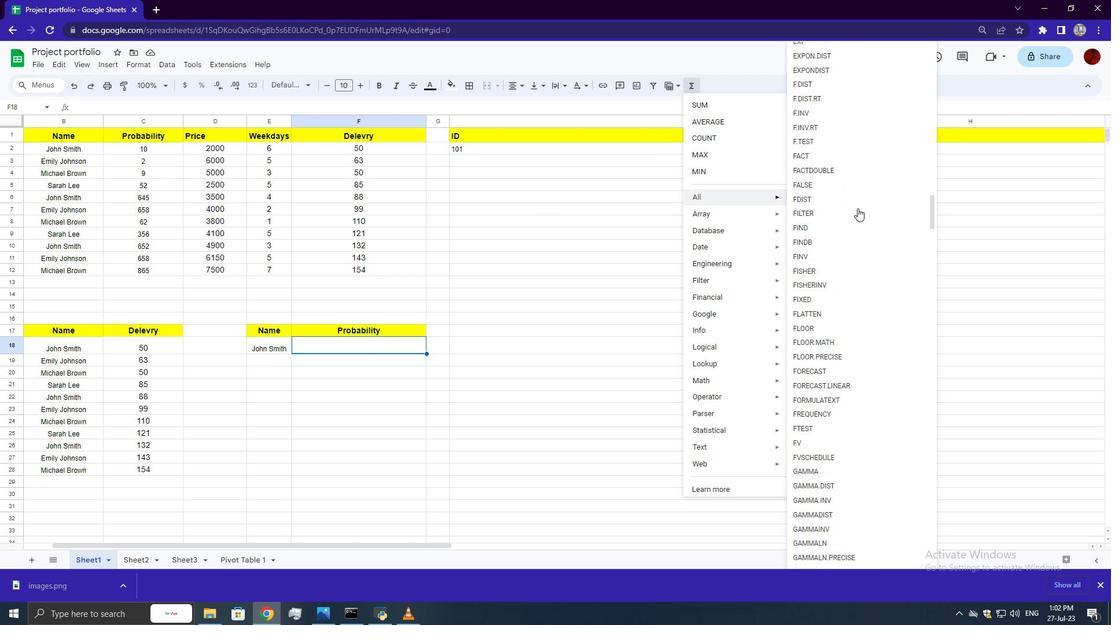 
Action: Mouse scrolled (857, 207) with delta (0, 0)
Screenshot: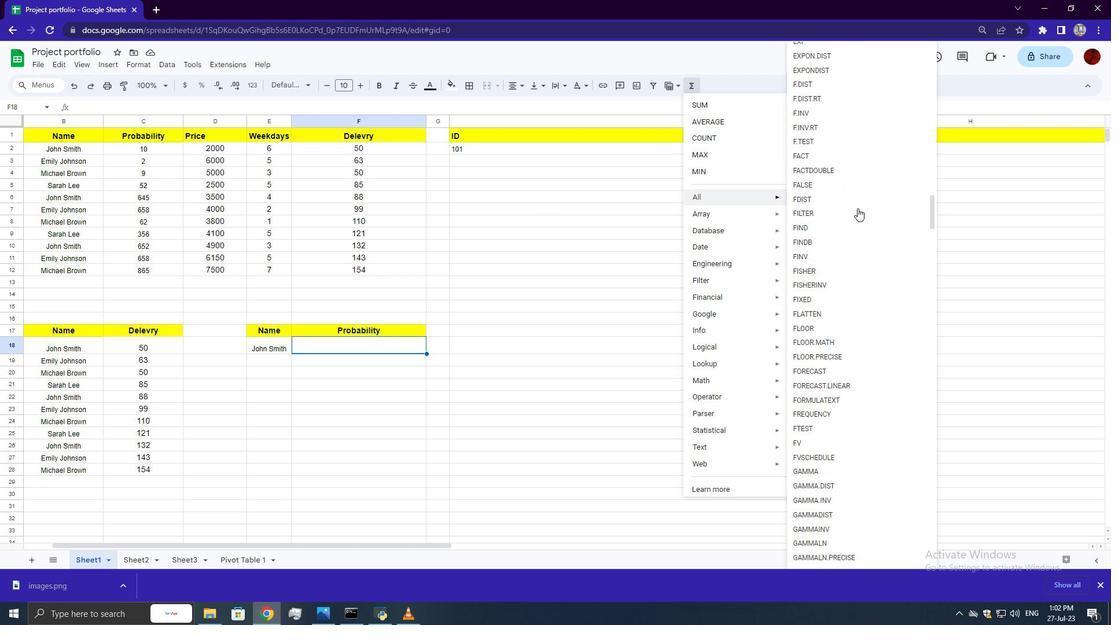 
Action: Mouse scrolled (857, 207) with delta (0, 0)
Screenshot: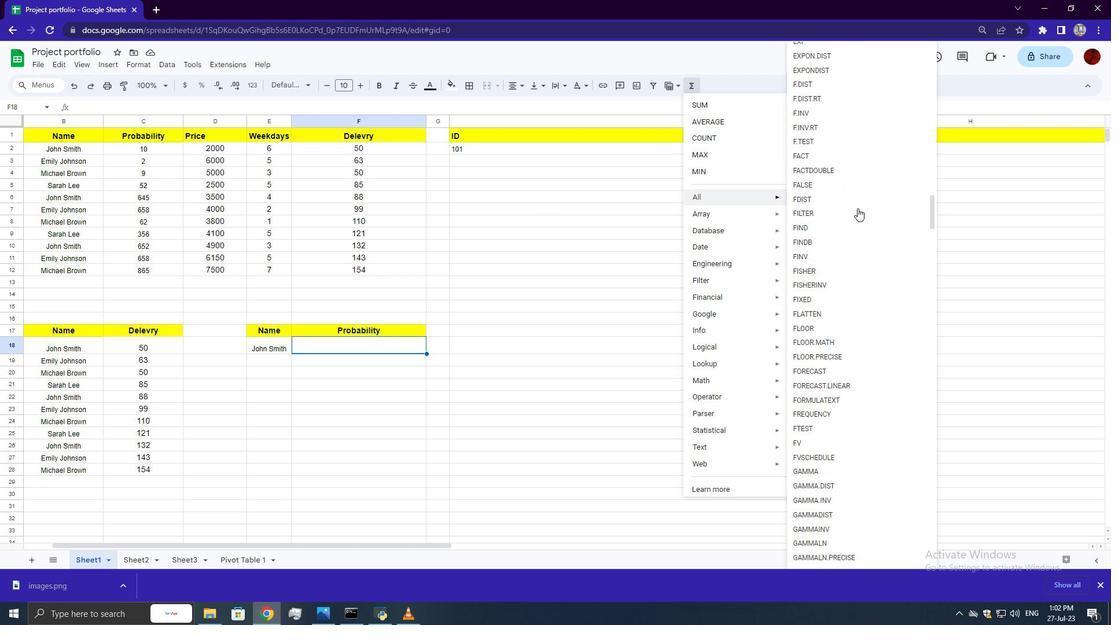 
Action: Mouse scrolled (857, 207) with delta (0, 0)
Screenshot: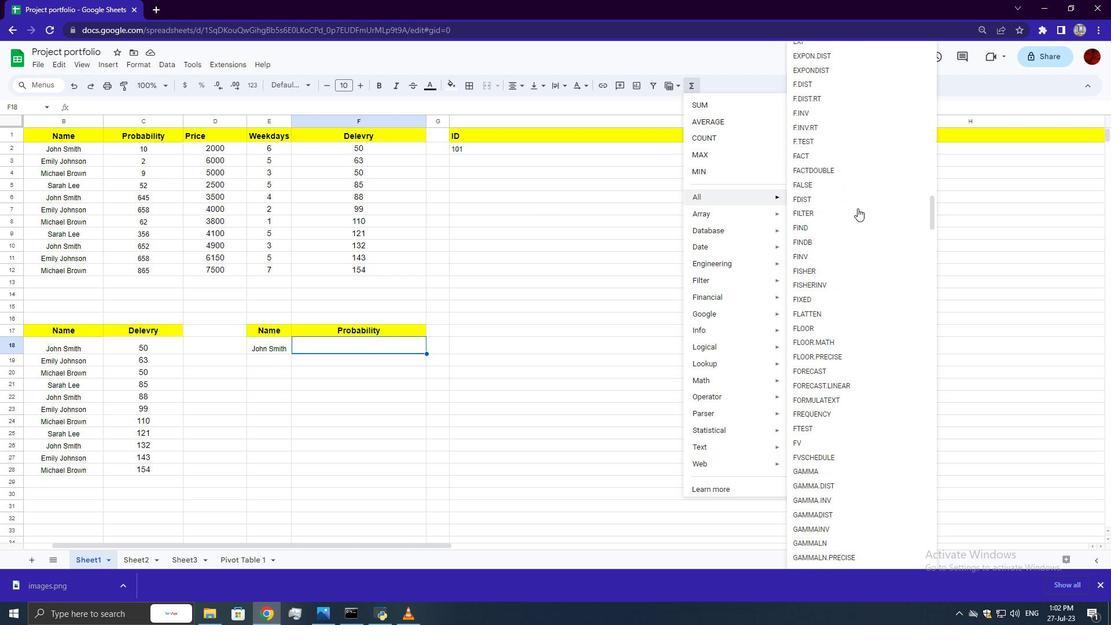 
Action: Mouse scrolled (857, 207) with delta (0, 0)
Screenshot: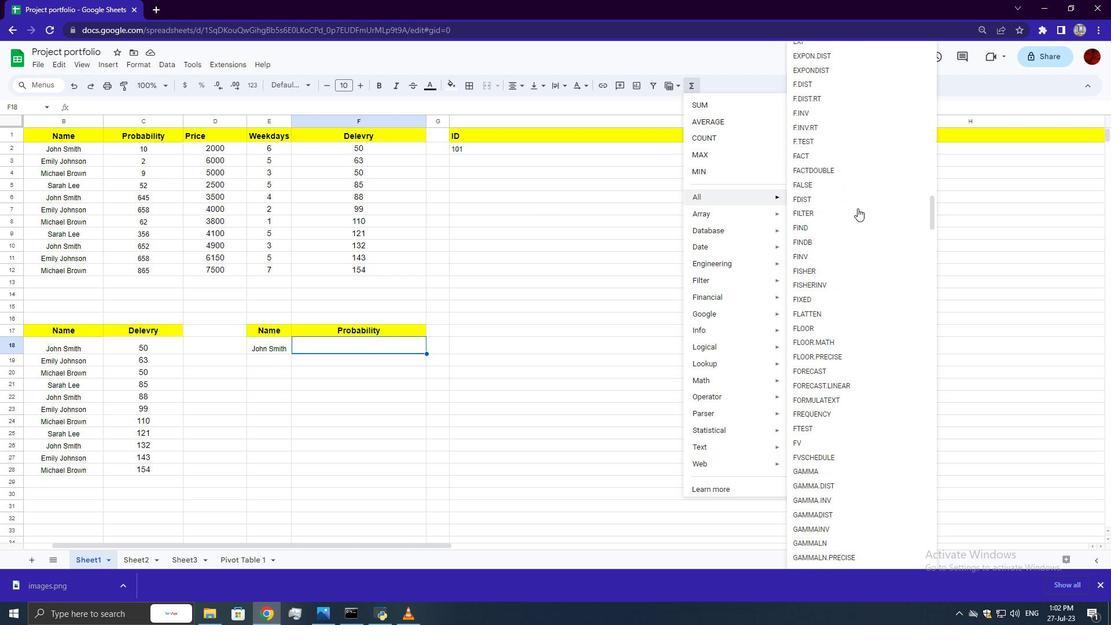 
Action: Mouse scrolled (857, 207) with delta (0, 0)
Screenshot: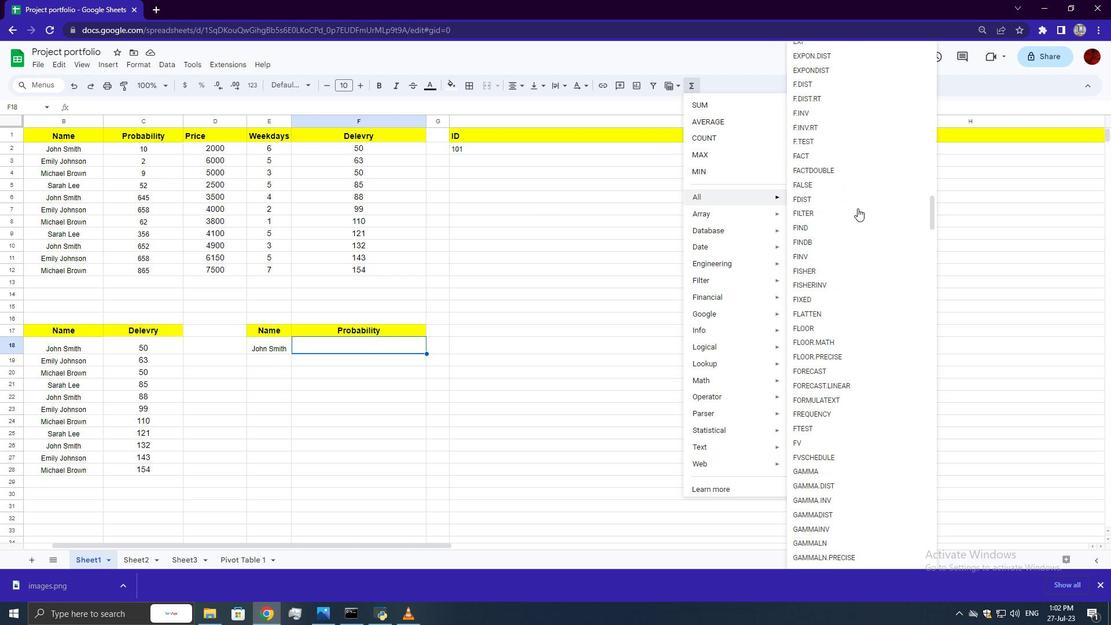 
Action: Mouse scrolled (857, 207) with delta (0, 0)
Screenshot: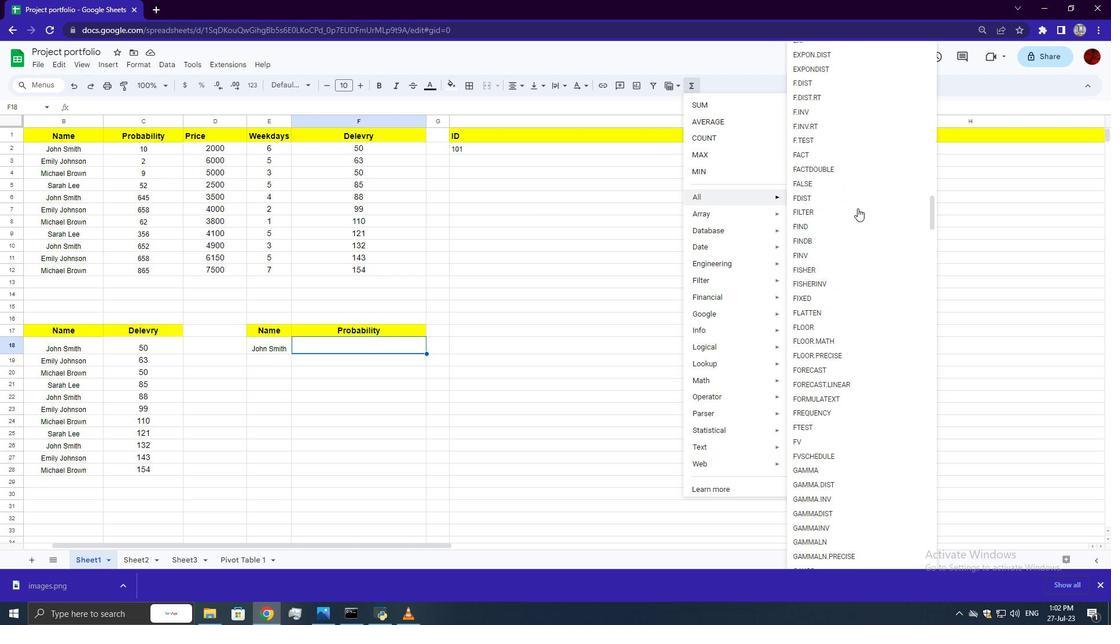 
Action: Mouse scrolled (857, 207) with delta (0, 0)
Screenshot: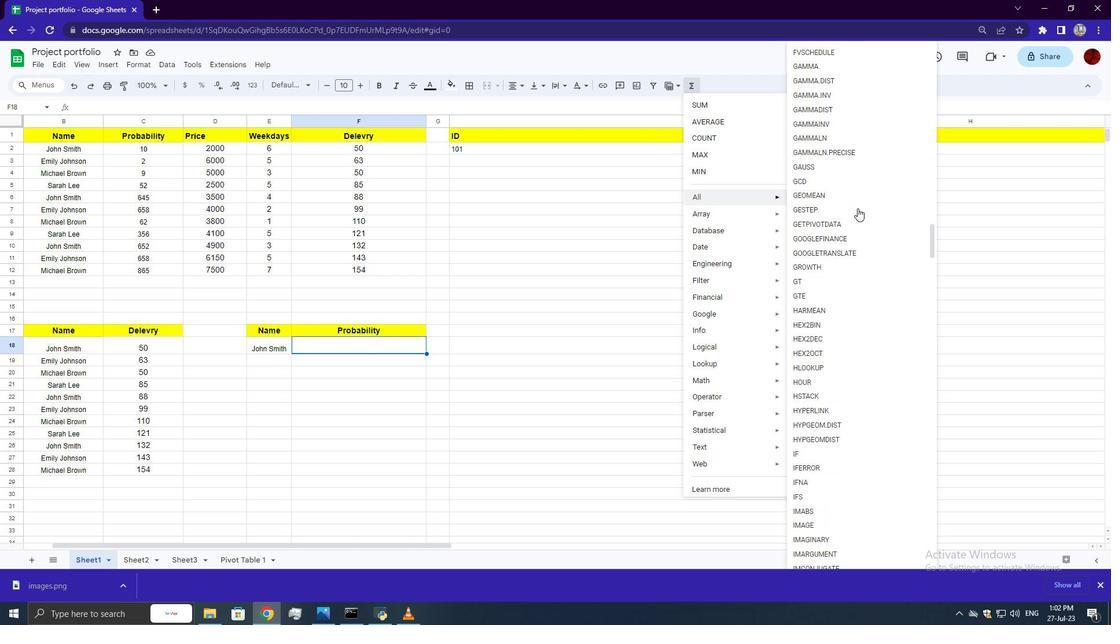 
Action: Mouse scrolled (857, 207) with delta (0, 0)
Screenshot: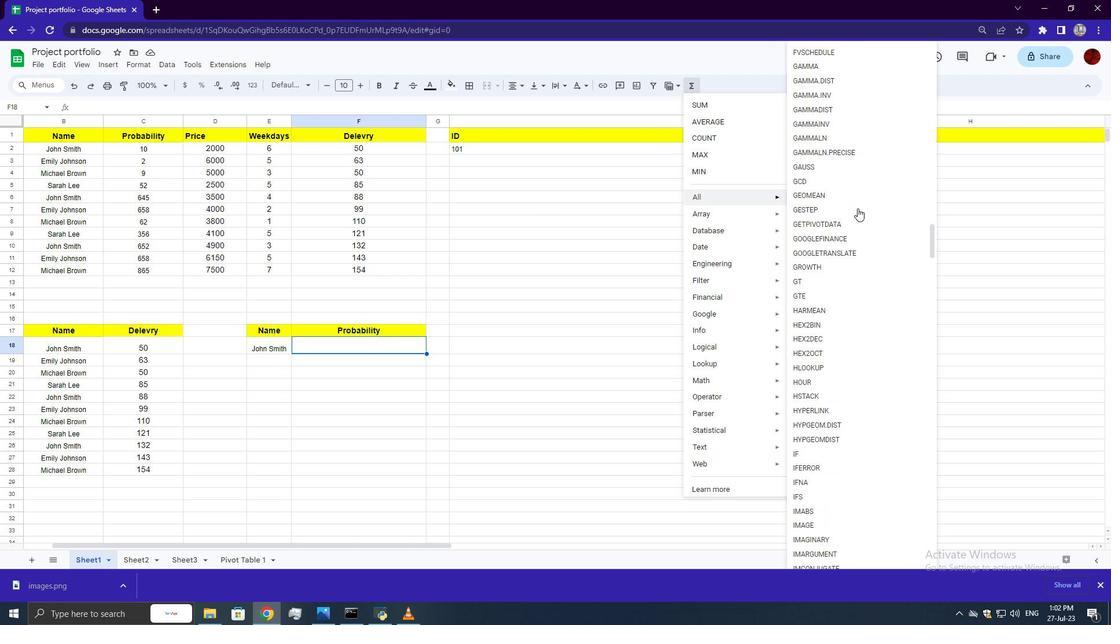 
Action: Mouse scrolled (857, 207) with delta (0, 0)
Screenshot: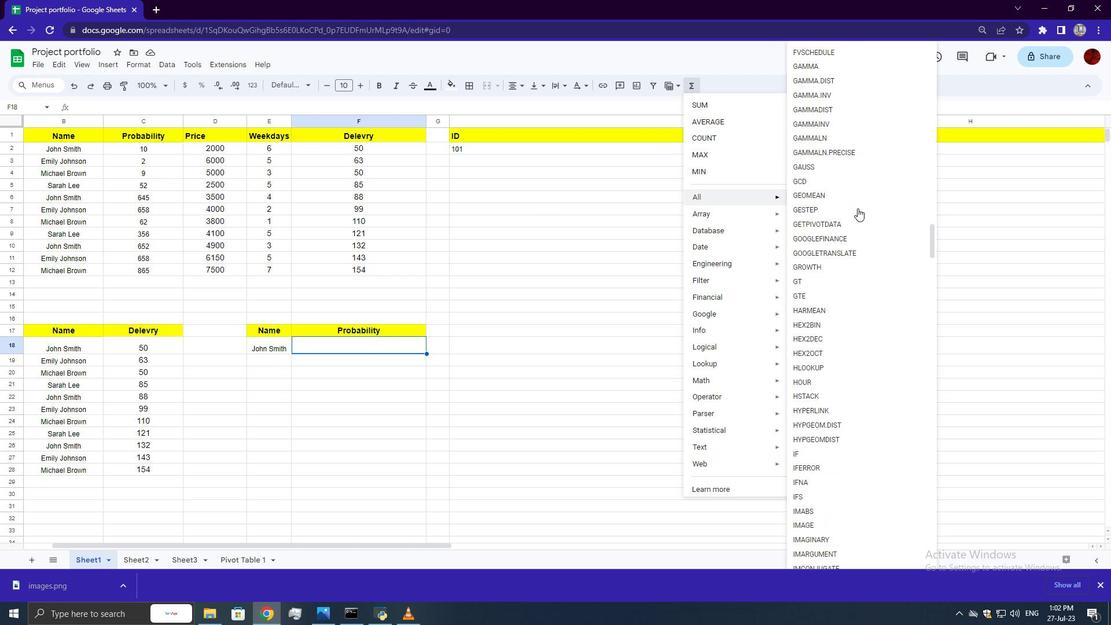
Action: Mouse scrolled (857, 207) with delta (0, 0)
Screenshot: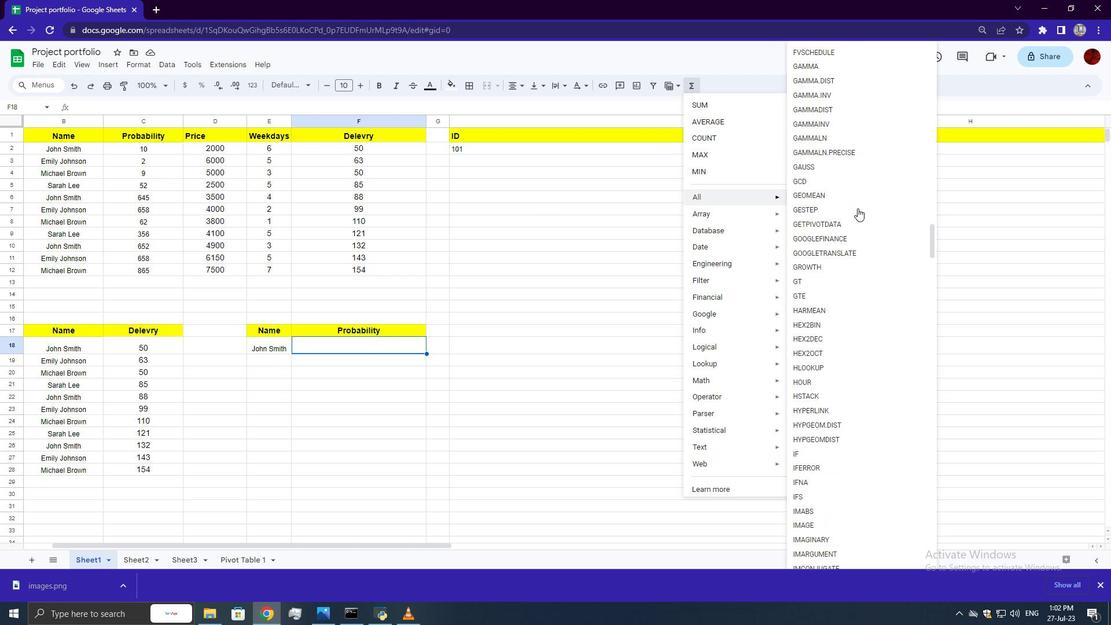
Action: Mouse scrolled (857, 207) with delta (0, 0)
Screenshot: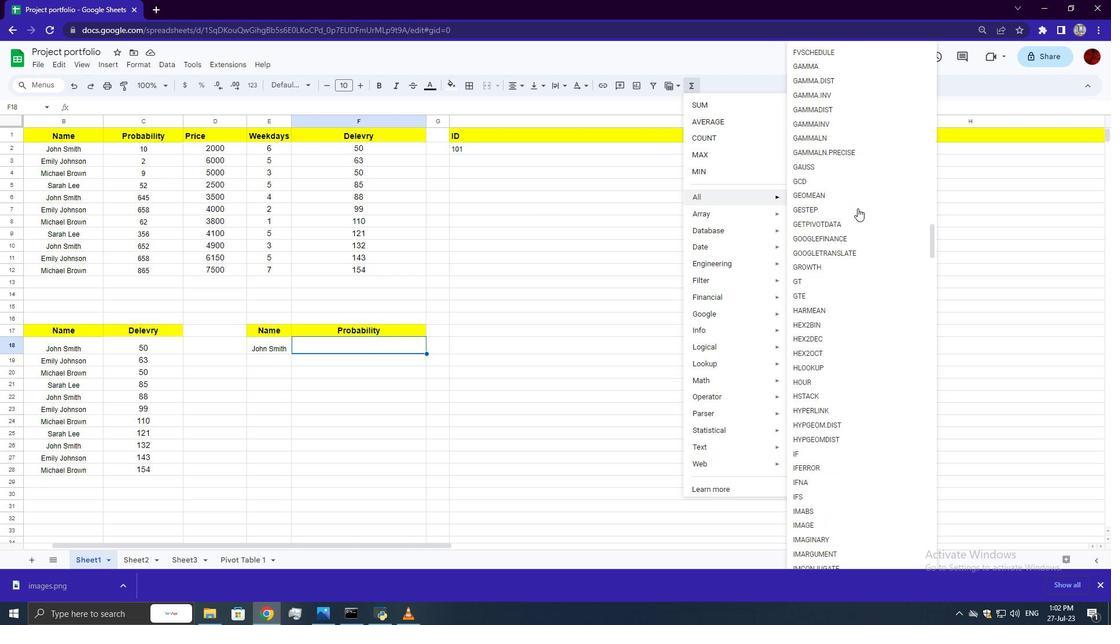 
Action: Mouse scrolled (857, 207) with delta (0, 0)
Screenshot: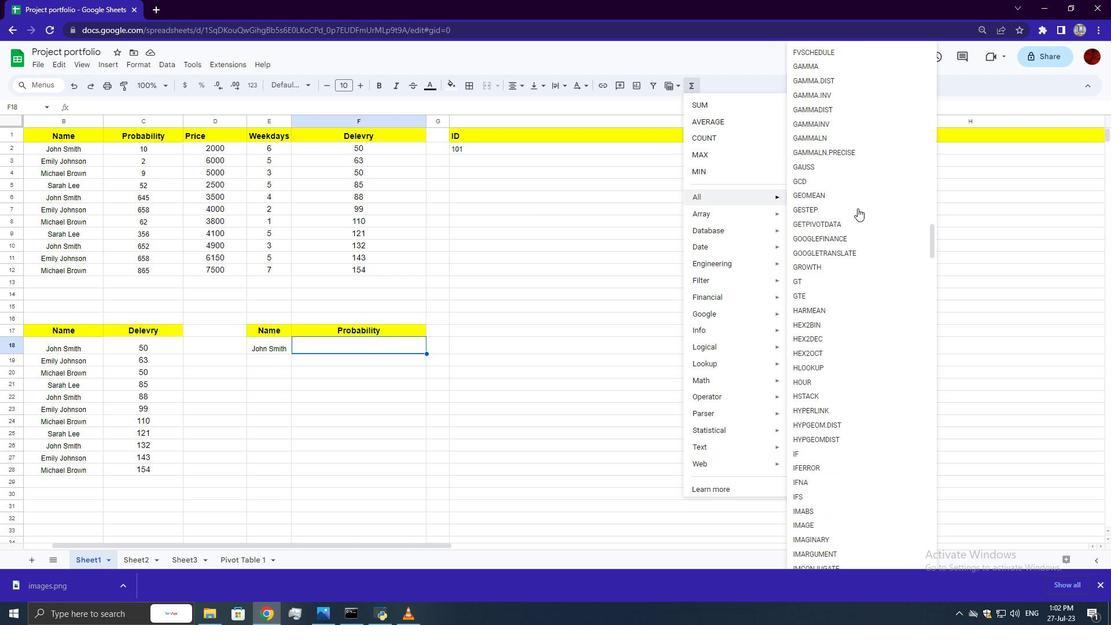 
Action: Mouse scrolled (857, 207) with delta (0, 0)
Screenshot: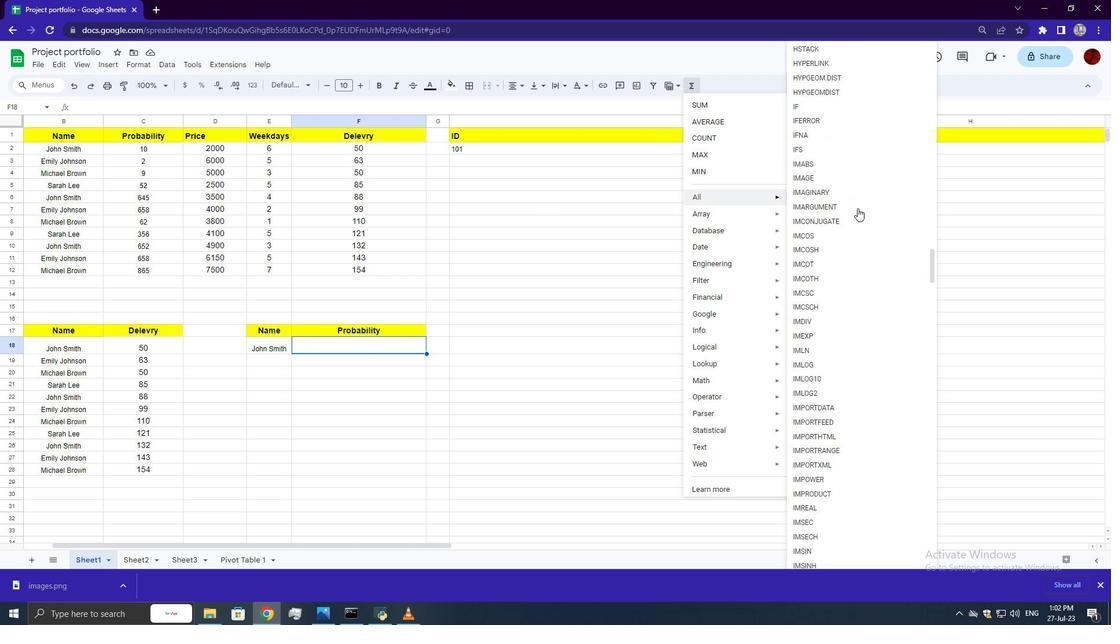 
Action: Mouse scrolled (857, 207) with delta (0, 0)
Screenshot: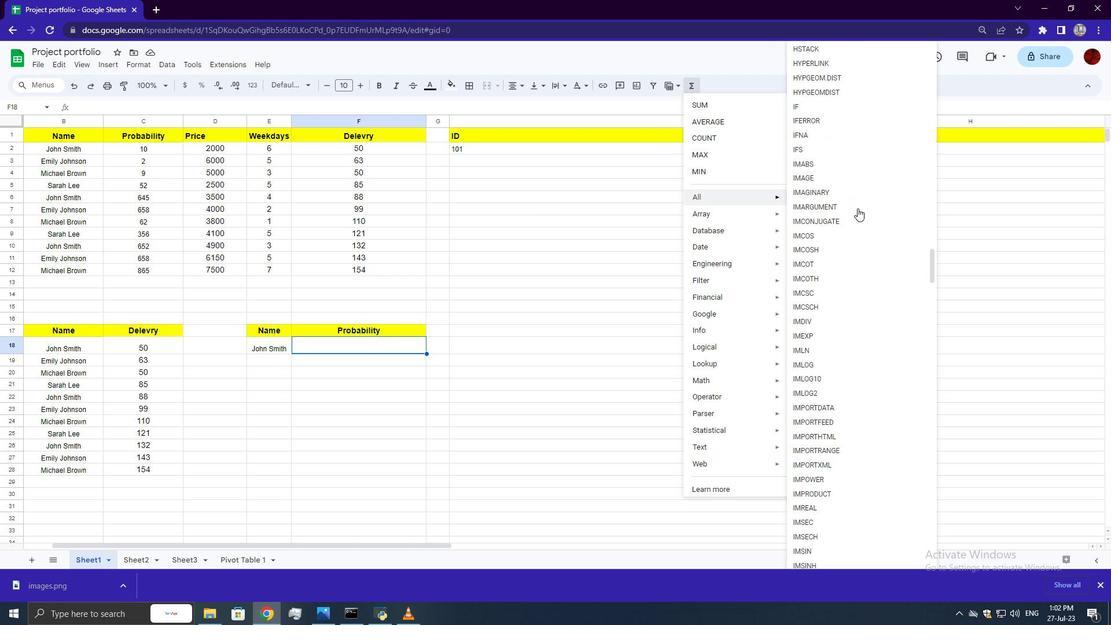 
Action: Mouse scrolled (857, 207) with delta (0, 0)
Screenshot: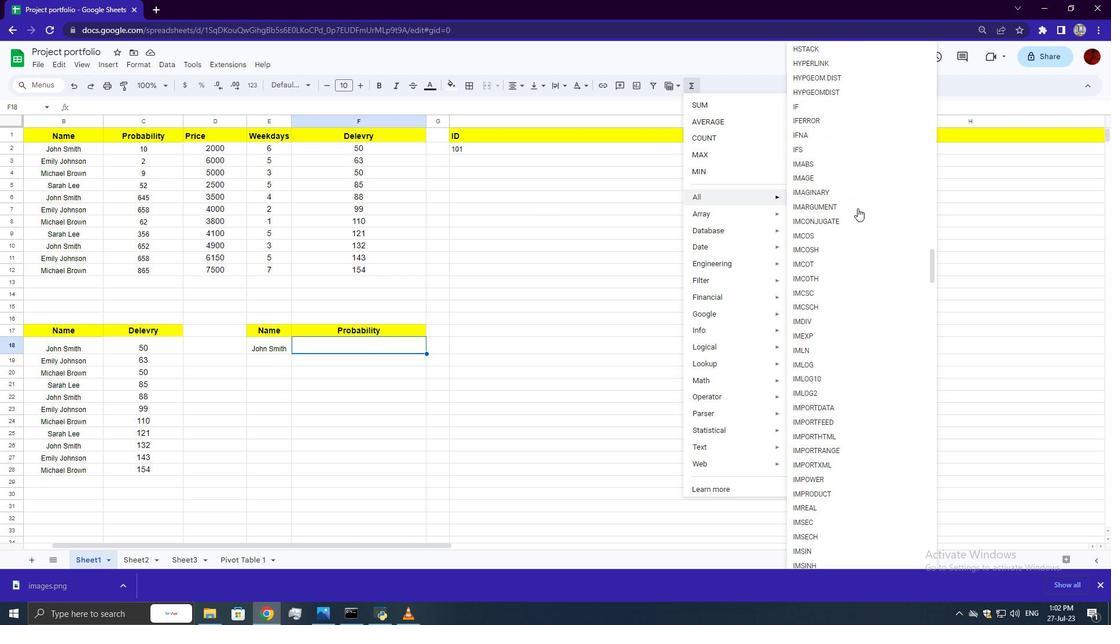 
Action: Mouse scrolled (857, 207) with delta (0, 0)
Screenshot: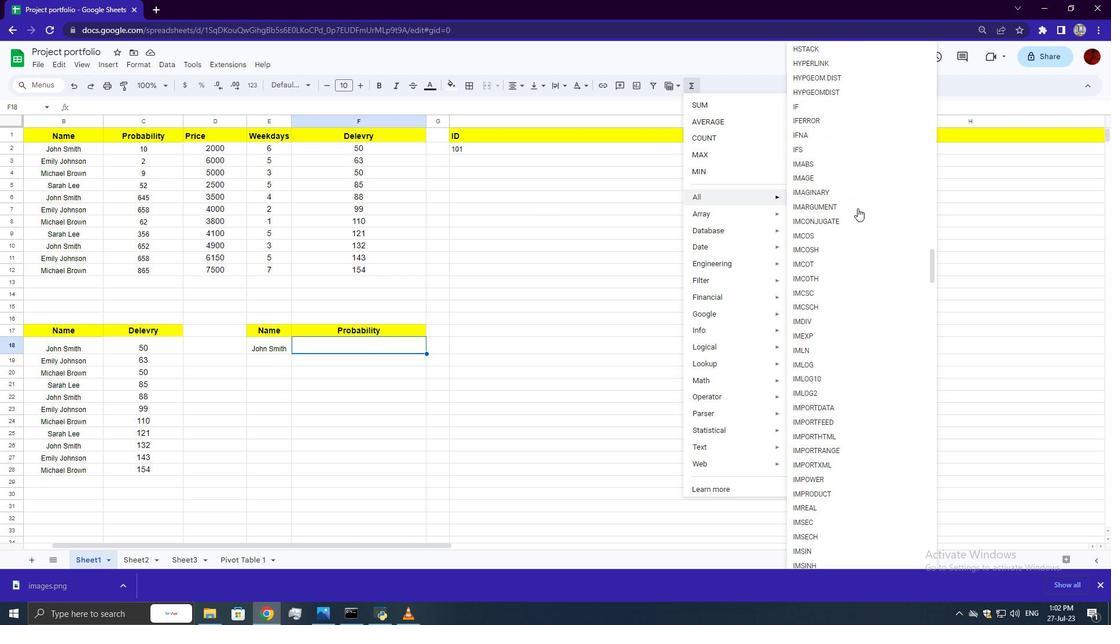 
Action: Mouse scrolled (857, 207) with delta (0, 0)
Screenshot: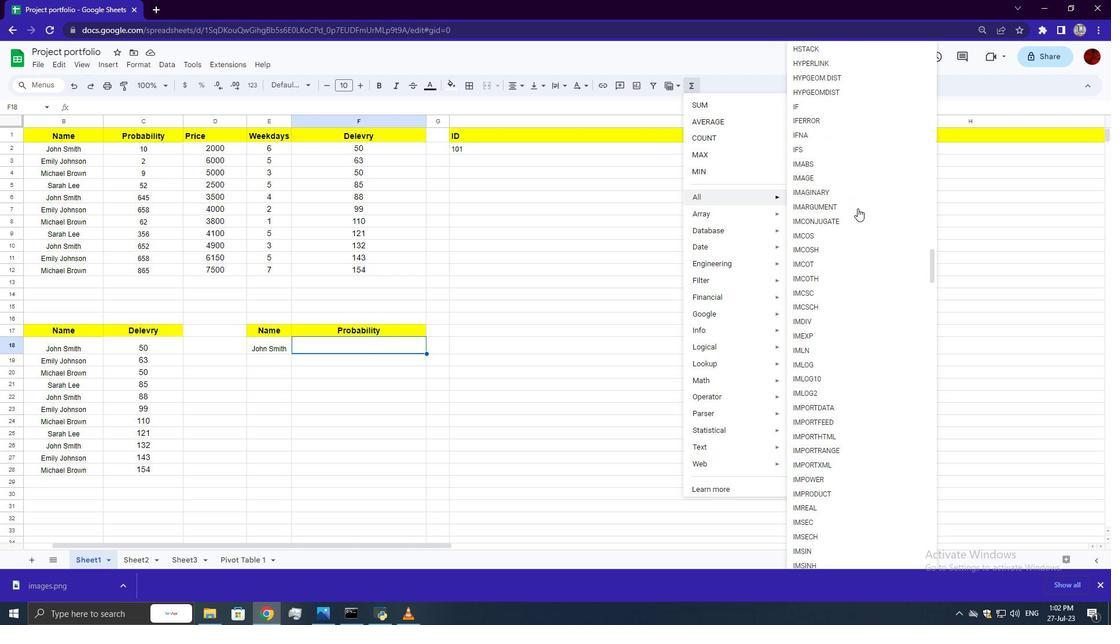 
Action: Mouse scrolled (857, 207) with delta (0, 0)
Screenshot: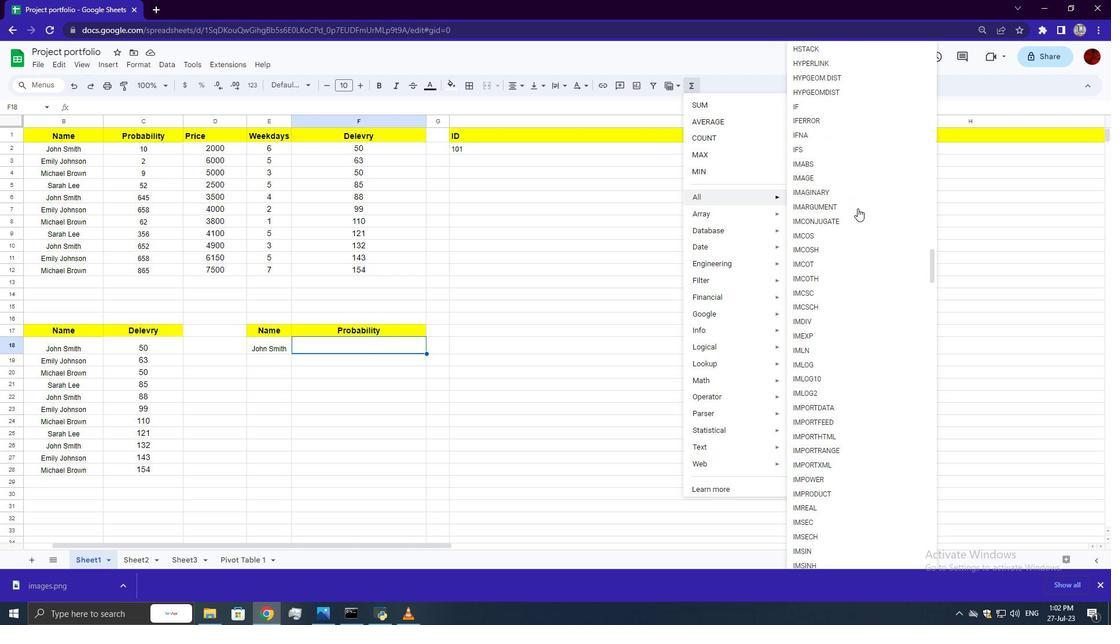 
Action: Mouse moved to (808, 305)
Screenshot: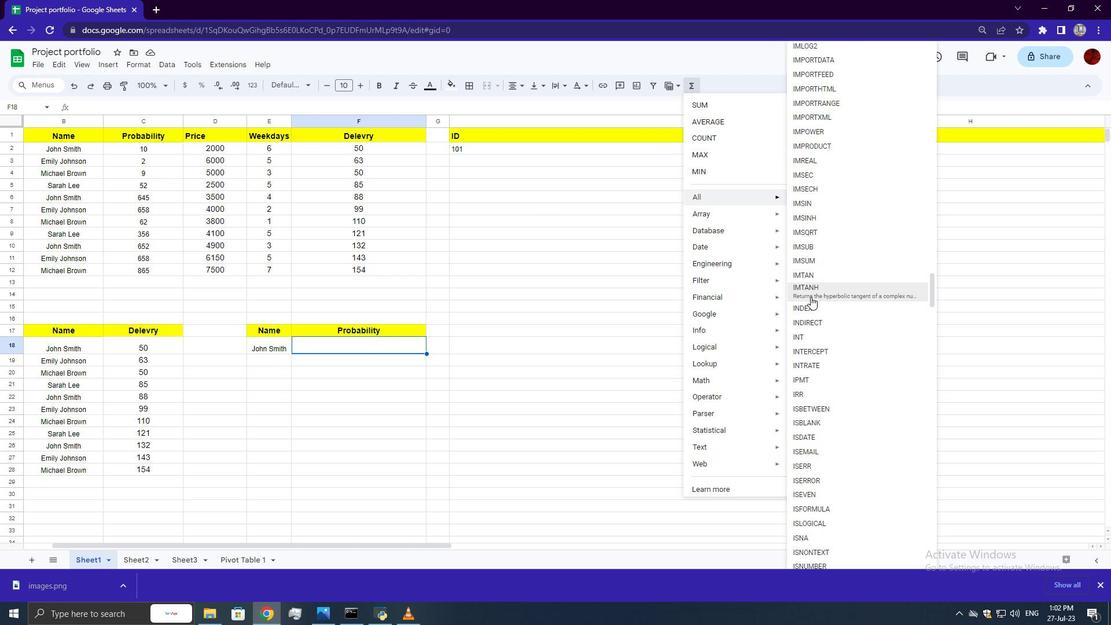 
Action: Mouse pressed left at (808, 305)
Screenshot: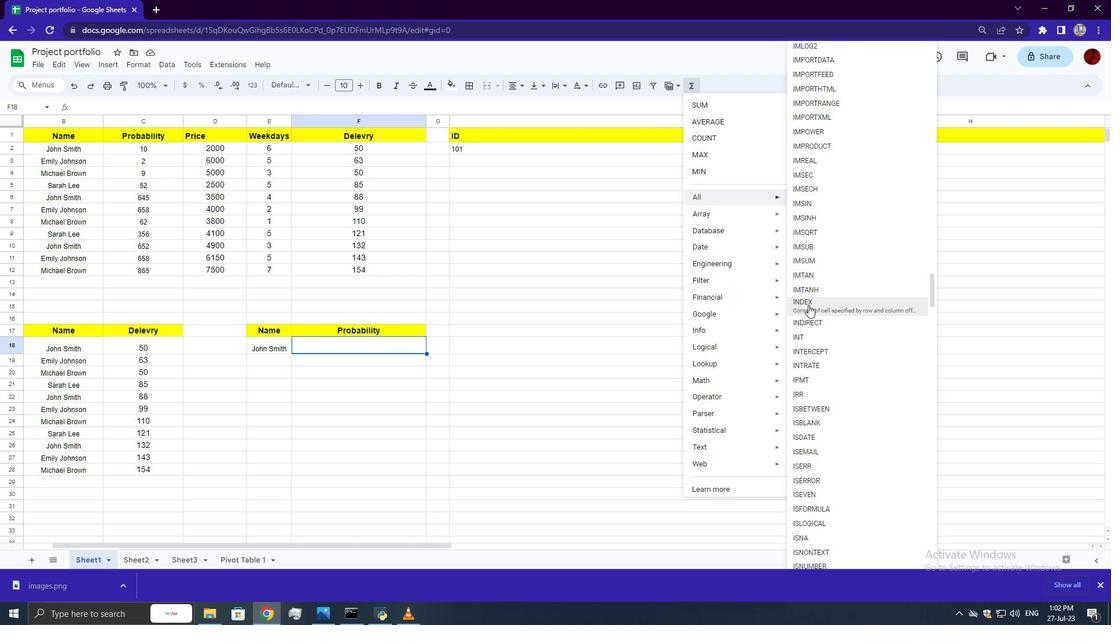 
Action: Mouse moved to (219, 147)
Screenshot: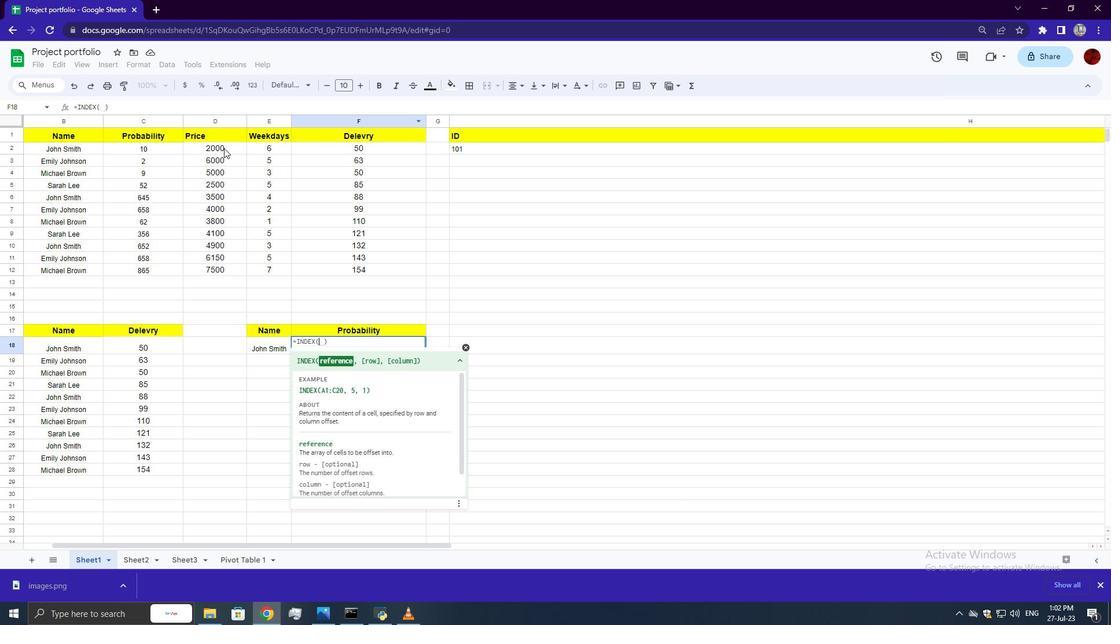 
Action: Mouse pressed left at (219, 147)
Screenshot: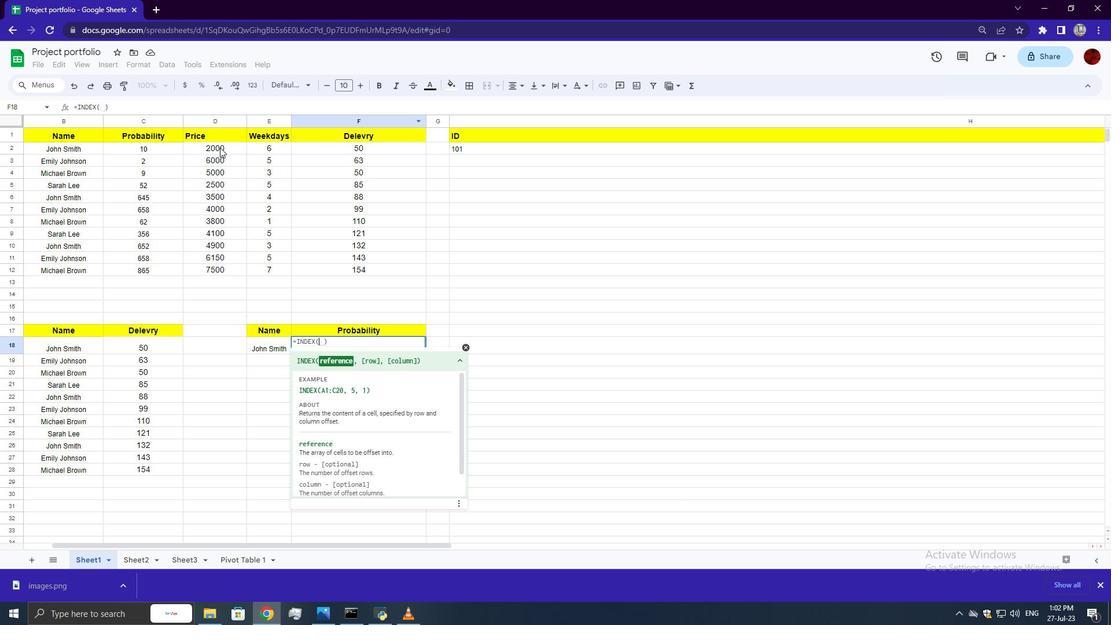 
Action: Mouse moved to (259, 266)
Screenshot: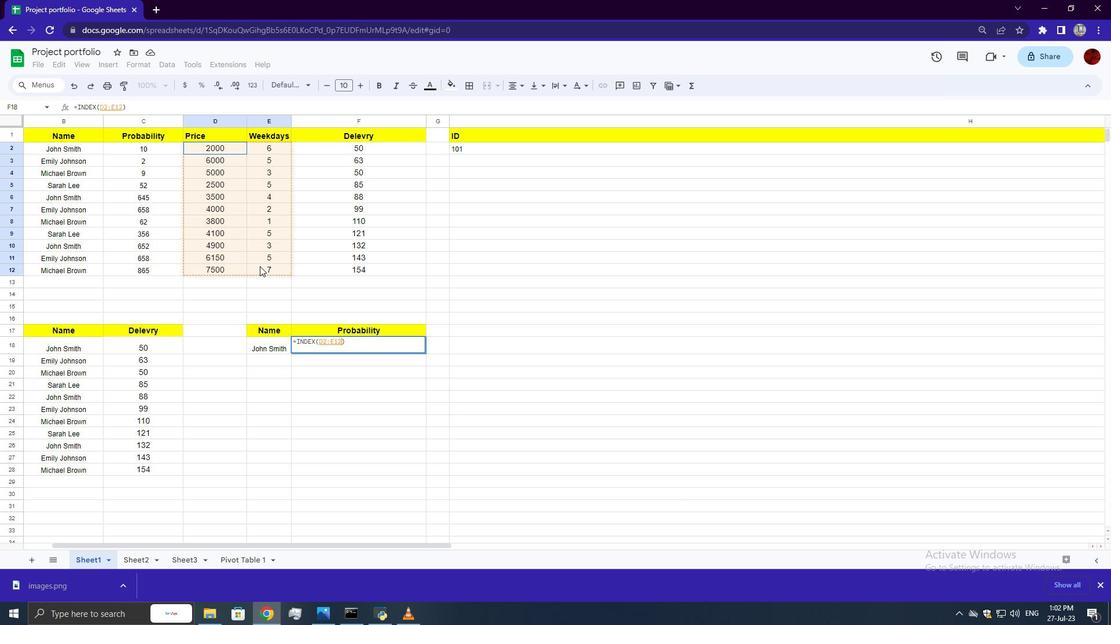 
Action: Key pressed ,<Key.space>5,<Key.space>1<Key.enter>
Screenshot: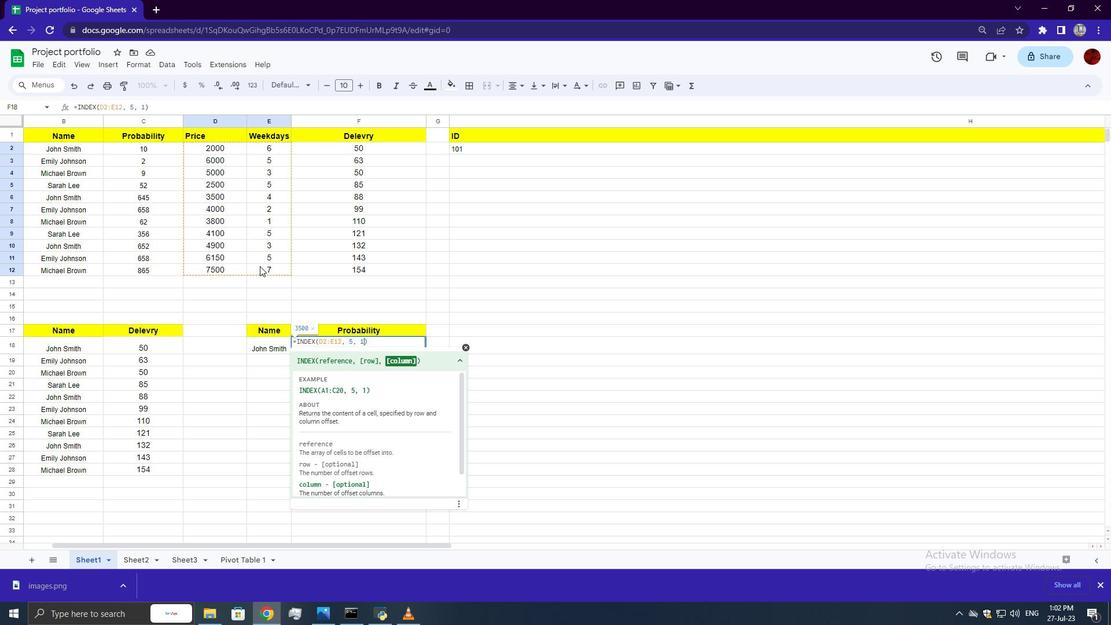 
